 Task: Open a blank google sheet and write heading  Rise Sales. Add 10 people name  'David White, Emily Green, Andrew Baker, Madison Evans, Logan King, Grace Hill, Gabriel Young, Elizabeth Flores, Samuel Reed, Avery Nelson'Item code in between  1005-1056. Product range in between  2500-15000. Add Products   Keen Shoe, Lacoste Shoe, Merrell Shoe, Mizuno  Shoe, Onitsuka Tiger Shoe, Salomon Shoe, Sanuk Shoe, Saucony Shoe, Sperry Shoe, Superga Shoe.Choose quantity  1 to 10  In Total Add  the Amounts. Save page  Rise Sales   book
Action: Mouse moved to (328, 192)
Screenshot: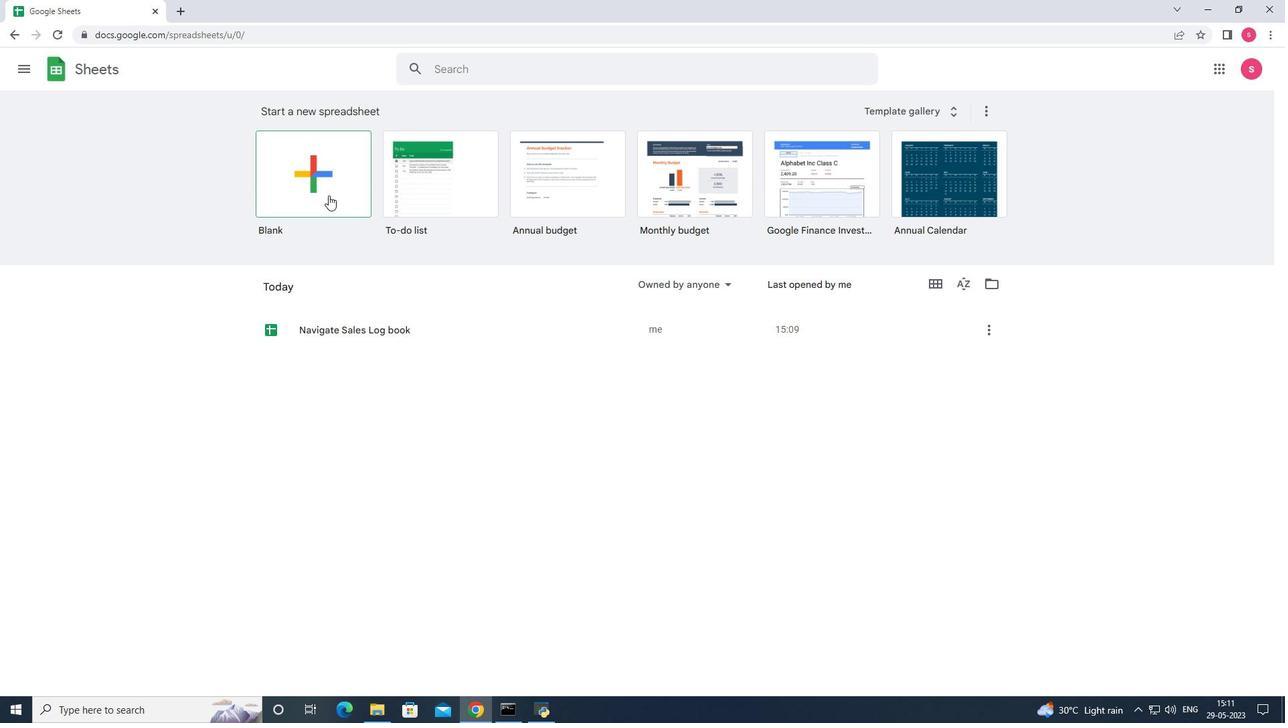 
Action: Mouse pressed left at (328, 192)
Screenshot: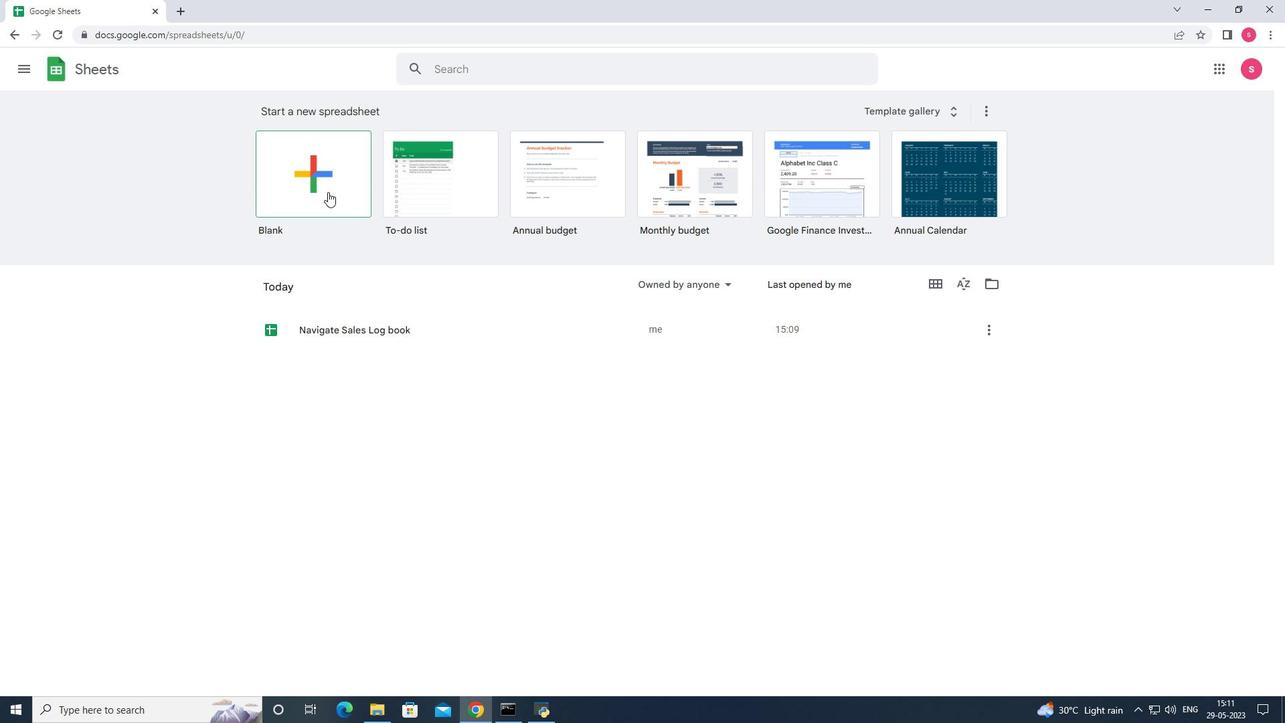 
Action: Mouse moved to (83, 162)
Screenshot: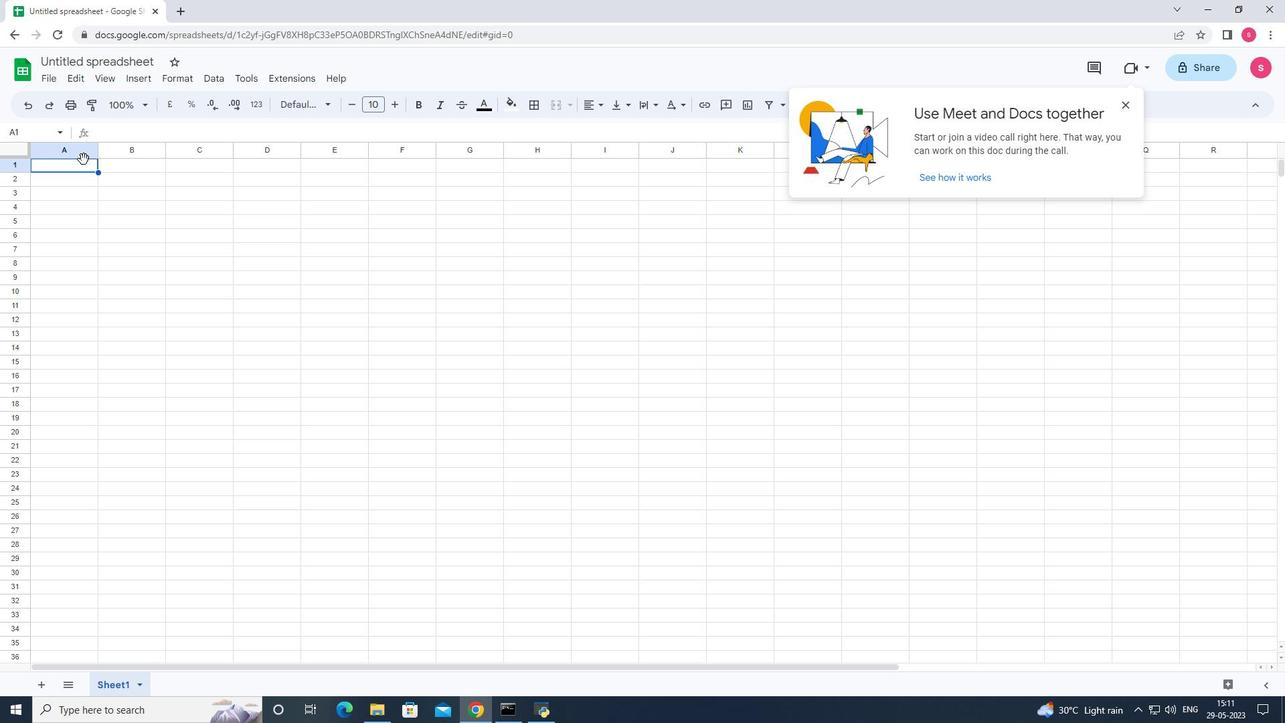 
Action: Mouse pressed left at (83, 162)
Screenshot: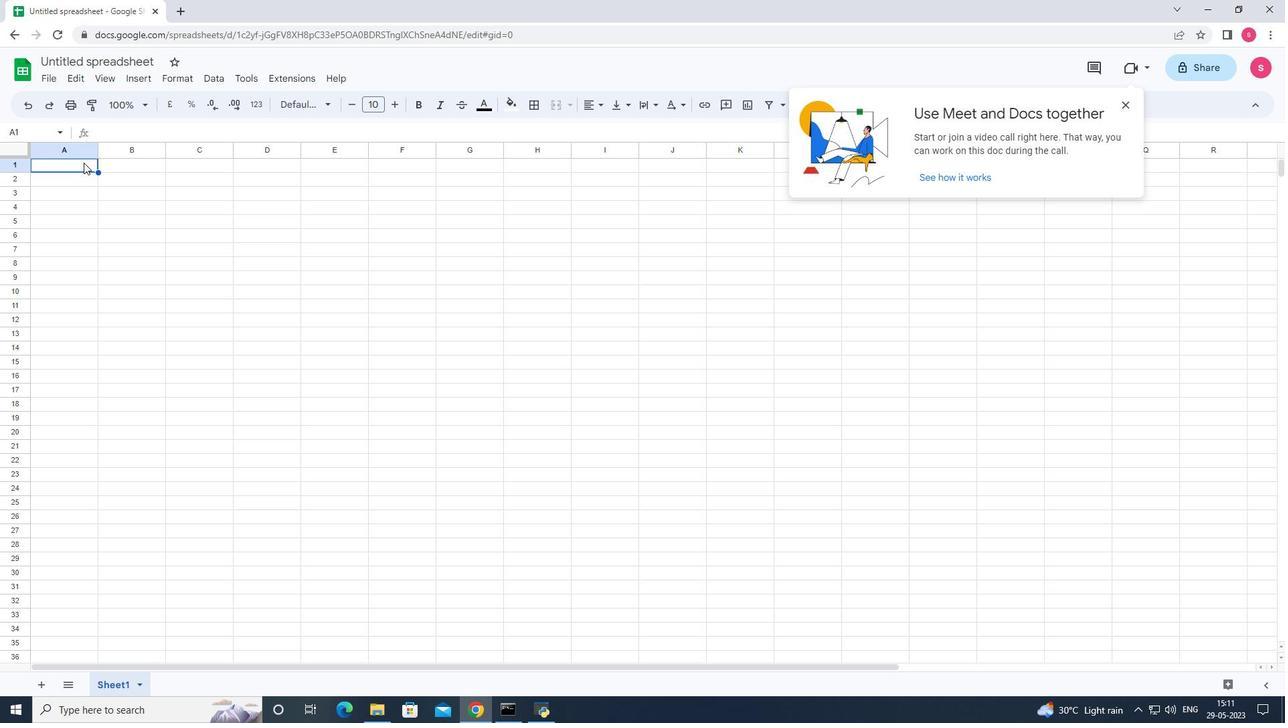 
Action: Key pressed <Key.shift><Key.shift><Key.shift>Rise<Key.space><Key.shift>Sales<Key.enter><Key.shift><Key.shift><Key.shift><Key.shift><Key.shift><Key.shift><Key.shift><Key.shift><Key.shift><Key.shift><Key.shift>Name<Key.enter><Key.shift><Key.shift><Key.shift><Key.shift><Key.shift><Key.shift><Key.shift><Key.shift><Key.shift><Key.shift><Key.shift><Key.shift>David<Key.space><Key.shift>White<Key.enter><Key.shift><Key.shift><Key.shift><Key.shift><Key.shift><Key.shift><Key.shift><Key.shift><Key.shift><Key.shift><Key.shift><Key.shift><Key.shift><Key.shift><Key.shift><Key.shift><Key.shift><Key.shift><Key.shift><Key.shift><Key.shift><Key.shift><Key.shift><Key.shift><Key.shift><Key.shift><Key.shift><Key.shift><Key.shift><Key.shift>Emily<Key.space><Key.shift><Key.shift><Key.shift><Key.shift><Key.shift><Key.shift><Key.shift><Key.shift><Key.shift><Key.shift><Key.shift><Key.shift><Key.shift>Green<Key.enter><Key.shift>Andrew<Key.space><Key.shift>Baker<Key.enter><Key.shift><Key.shift>Madison<Key.space><Key.shift><Key.shift><Key.shift><Key.shift><Key.shift><Key.shift><Key.shift><Key.shift>Evans<Key.enter><Key.shift><Key.shift><Key.shift><Key.shift><Key.shift><Key.shift><Key.shift><Key.shift><Key.shift><Key.shift><Key.shift><Key.shift><Key.shift><Key.shift><Key.shift><Key.shift><Key.shift><Key.shift><Key.shift><Key.shift><Key.shift><Key.shift><Key.shift><Key.shift><Key.shift><Key.shift><Key.shift>Logan<Key.space><Key.shift><Key.shift><Key.shift>King<Key.enter><Key.shift><Key.shift><Key.shift><Key.shift><Key.shift><Key.shift><Key.shift><Key.shift><Key.shift><Key.shift><Key.shift><Key.shift><Key.shift><Key.shift><Key.shift><Key.shift><Key.shift><Key.shift><Key.shift><Key.shift><Key.shift><Key.shift><Key.shift><Key.shift><Key.shift><Key.shift><Key.shift><Key.shift><Key.shift><Key.shift><Key.shift><Key.shift><Key.shift><Key.shift><Key.shift><Key.shift><Key.shift><Key.shift>Grace<Key.space><Key.shift><Key.shift><Key.shift><Key.shift><Key.shift><Key.shift><Key.shift><Key.shift>Hill<Key.enter><Key.shift><Key.shift><Key.shift><Key.shift><Key.shift><Key.shift><Key.shift><Key.shift><Key.shift><Key.shift><Key.shift><Key.shift><Key.shift><Key.shift><Key.shift><Key.shift><Key.shift><Key.shift><Key.shift><Key.shift><Key.shift><Key.shift><Key.shift><Key.shift><Key.shift><Key.shift><Key.shift><Key.shift><Key.shift><Key.shift><Key.shift><Key.shift><Key.shift><Key.shift><Key.shift><Key.shift><Key.shift><Key.shift><Key.shift><Key.shift><Key.shift><Key.shift><Key.shift><Key.shift><Key.shift><Key.shift><Key.shift><Key.shift><Key.shift><Key.shift><Key.shift><Key.shift><Key.shift><Key.shift><Key.shift><Key.shift><Key.shift><Key.shift><Key.shift><Key.shift><Key.shift><Key.shift><Key.shift><Key.shift><Key.shift><Key.shift><Key.shift><Key.shift><Key.shift><Key.shift><Key.shift><Key.shift><Key.shift><Key.shift><Key.shift><Key.shift><Key.shift><Key.shift><Key.shift><Key.shift><Key.shift><Key.shift><Key.shift><Key.shift><Key.shift><Key.shift><Key.shift><Key.shift><Key.shift><Key.shift><Key.shift><Key.shift><Key.shift><Key.shift><Key.shift><Key.shift><Key.shift><Key.shift><Key.shift><Key.shift><Key.shift><Key.shift><Key.shift><Key.shift><Key.shift><Key.shift><Key.shift><Key.shift><Key.shift><Key.shift><Key.shift><Key.shift><Key.shift><Key.shift><Key.shift><Key.shift><Key.shift><Key.shift><Key.shift><Key.shift><Key.shift><Key.shift><Key.shift><Key.shift><Key.shift><Key.shift><Key.shift><Key.shift><Key.shift><Key.shift><Key.shift><Key.shift><Key.shift><Key.shift><Key.shift><Key.shift><Key.shift><Key.shift><Key.shift><Key.shift><Key.shift><Key.shift><Key.shift><Key.shift>Gabriel<Key.space><Key.shift>Young<Key.enter><Key.shift><Key.shift><Key.shift><Key.shift><Key.shift><Key.shift><Key.shift><Key.shift><Key.shift><Key.shift><Key.shift><Key.shift><Key.shift><Key.shift><Key.shift><Key.shift><Key.shift>Elizabeth<Key.space><Key.shift><Key.shift>Flores<Key.enter><Key.shift><Key.shift>Samuel<Key.space><Key.shift><Key.shift><Key.shift><Key.shift><Key.shift><Key.shift><Key.shift>reed<Key.enter><Key.shift><Key.shift><Key.shift><Key.shift><Key.shift><Key.shift><Key.shift><Key.shift><Key.shift><Key.shift><Key.shift><Key.shift><Key.shift><Key.shift><Key.shift><Key.shift><Key.shift><Key.shift><Key.shift><Key.shift><Key.shift><Key.shift><Key.shift><Key.shift><Key.shift><Key.shift><Key.shift><Key.shift><Key.shift><Key.shift><Key.shift><Key.shift>Avery<Key.space><Key.shift><Key.shift><Key.shift>Nelson<Key.enter>
Screenshot: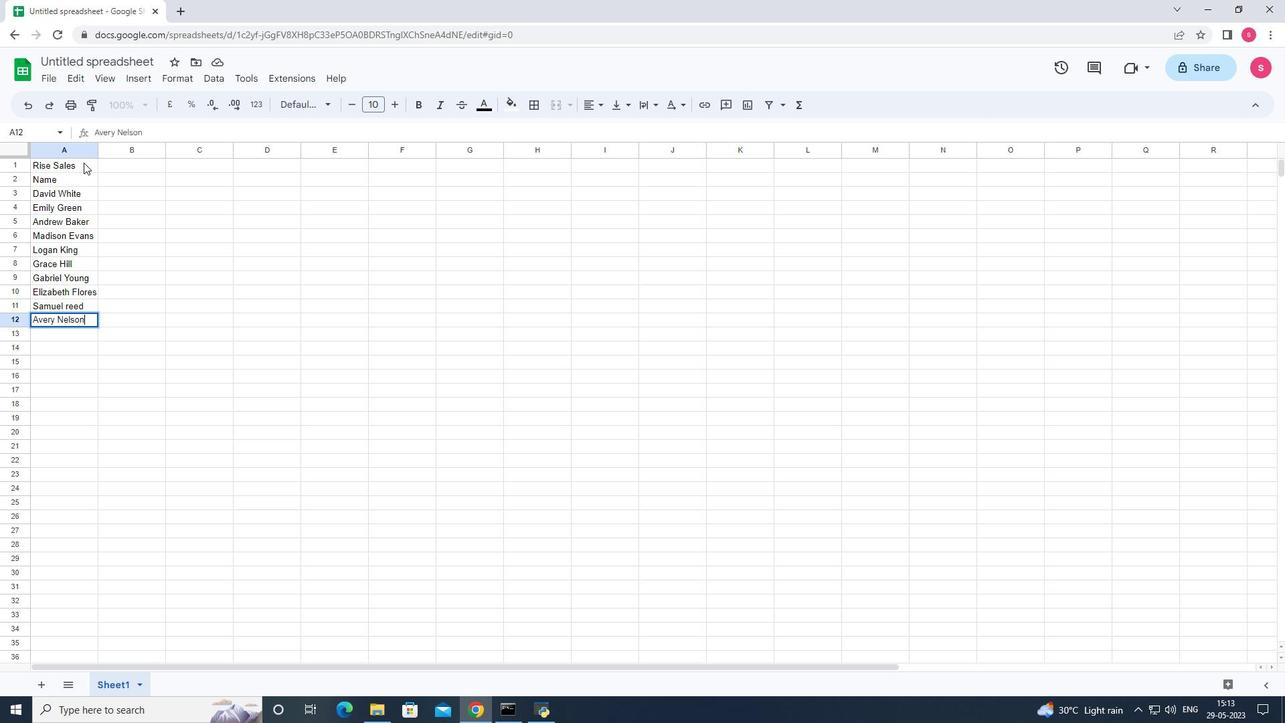 
Action: Mouse moved to (87, 159)
Screenshot: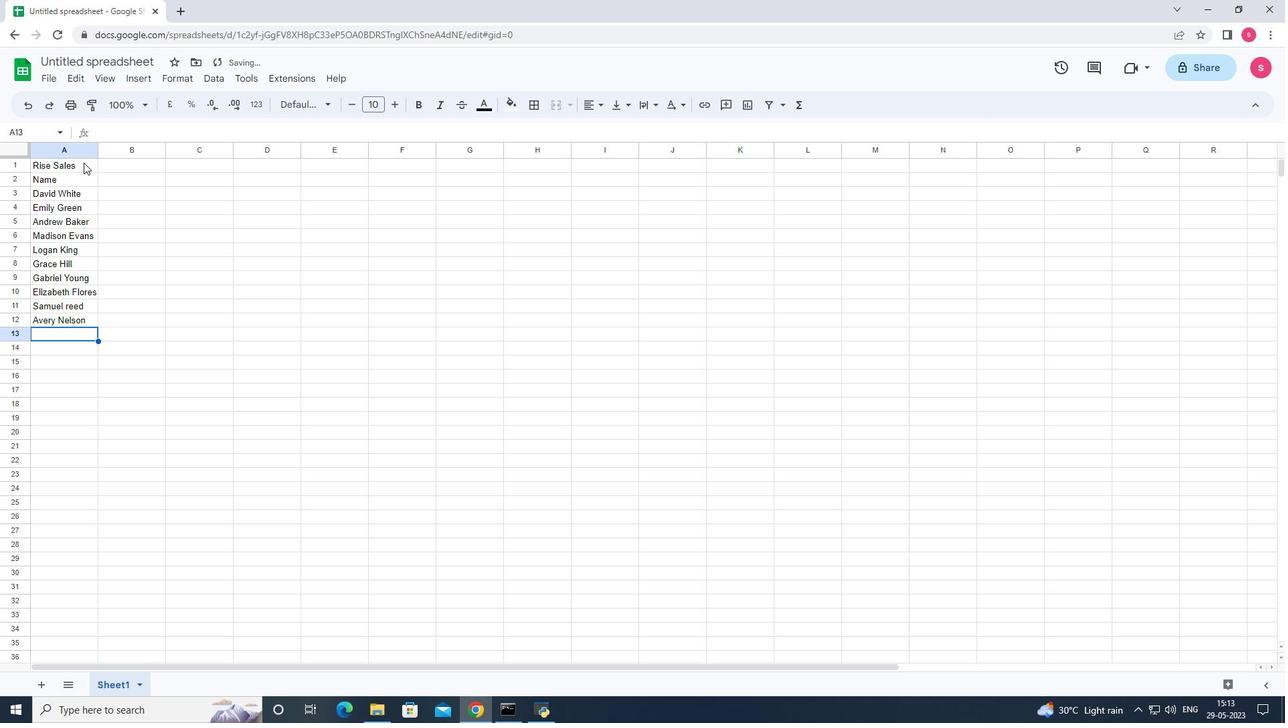 
Action: Mouse scrolled (87, 160) with delta (0, 0)
Screenshot: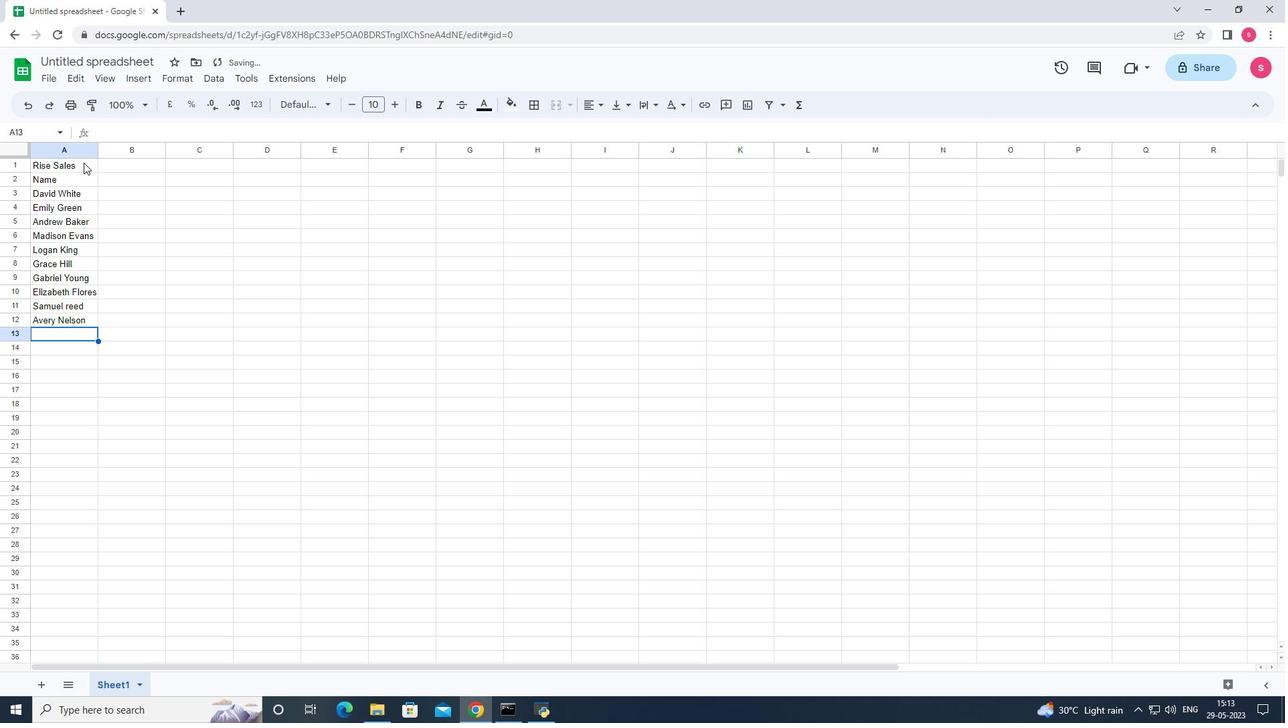 
Action: Mouse moved to (125, 178)
Screenshot: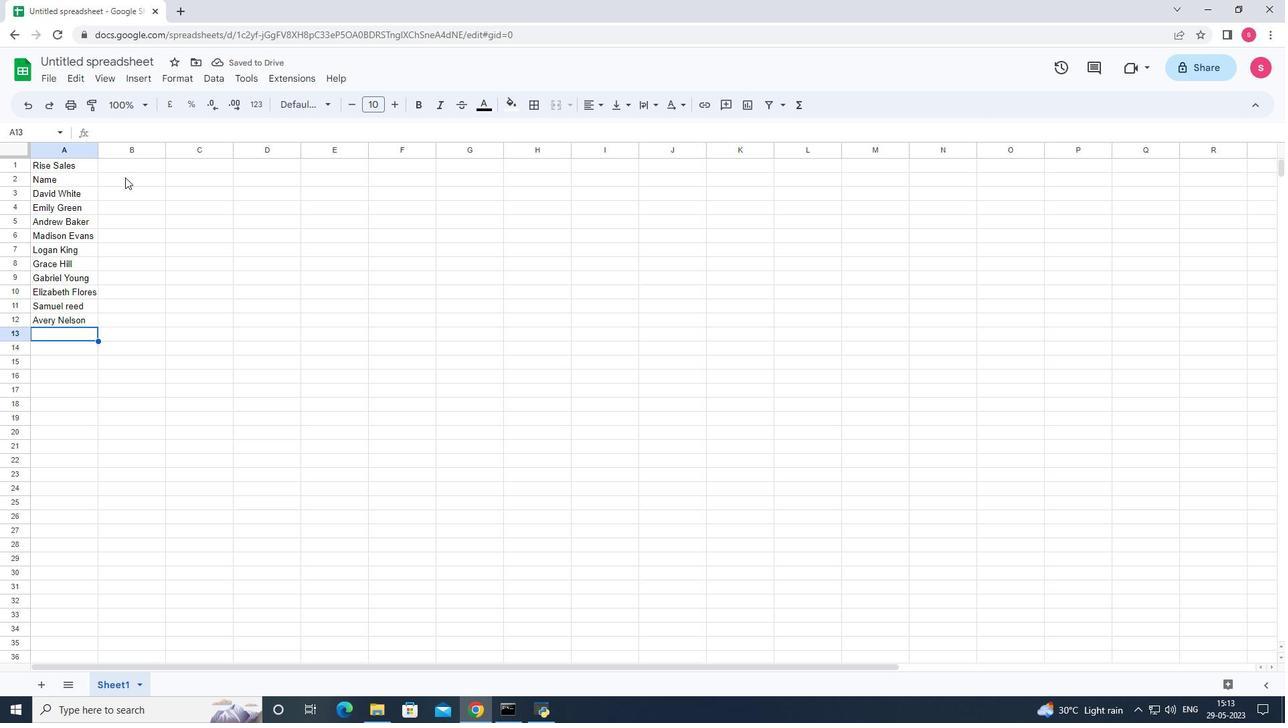 
Action: Mouse pressed left at (125, 178)
Screenshot: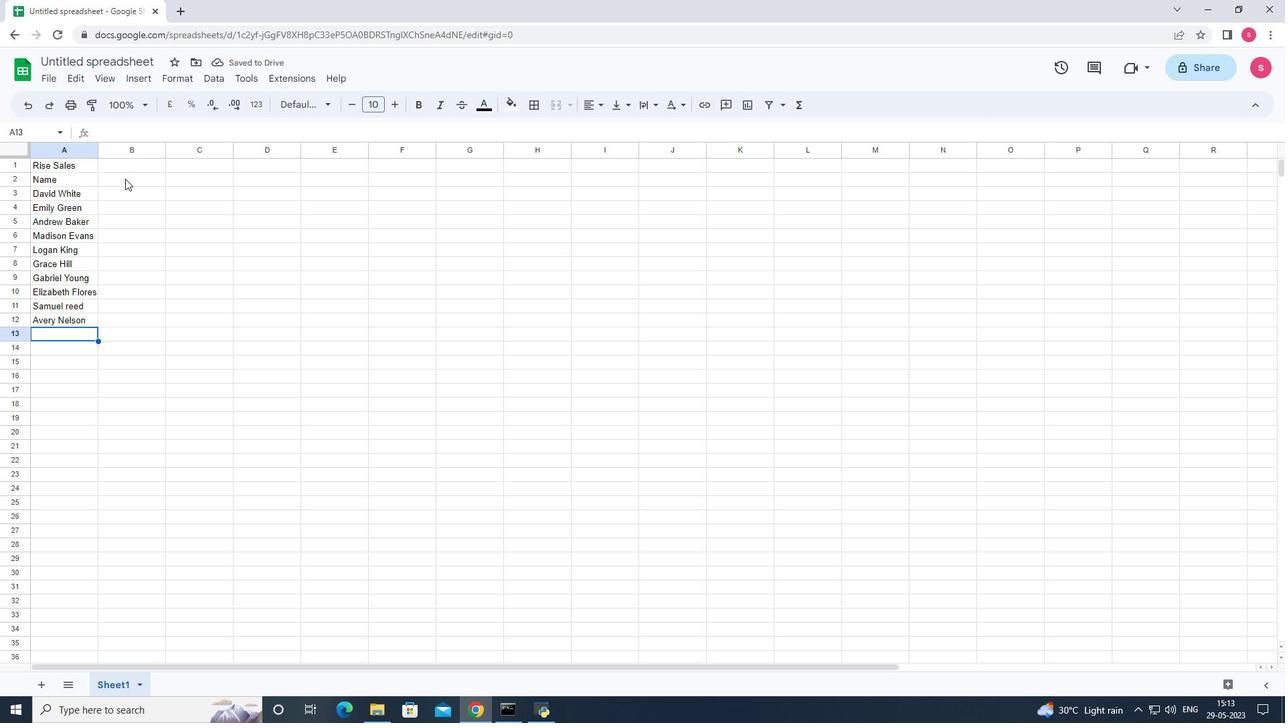 
Action: Key pressed <Key.shift><Key.shift><Key.shift>Item<Key.space><Key.shift>Code<Key.down>1005<Key.down>1056<Key.down>1023<Key.down>1032<Key.down>1045<Key.down>1050<Key.down>1026<Key.down>1034<Key.down>1016<Key.down>1029<Key.down>
Screenshot: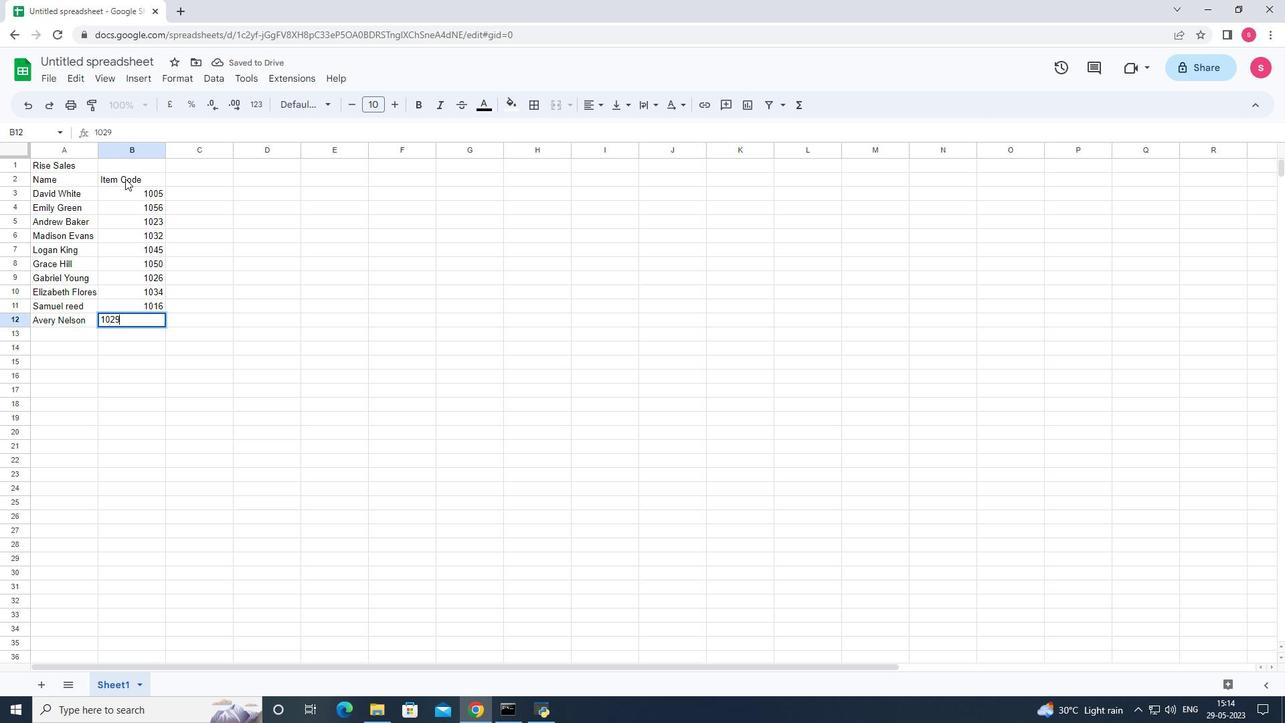 
Action: Mouse moved to (203, 211)
Screenshot: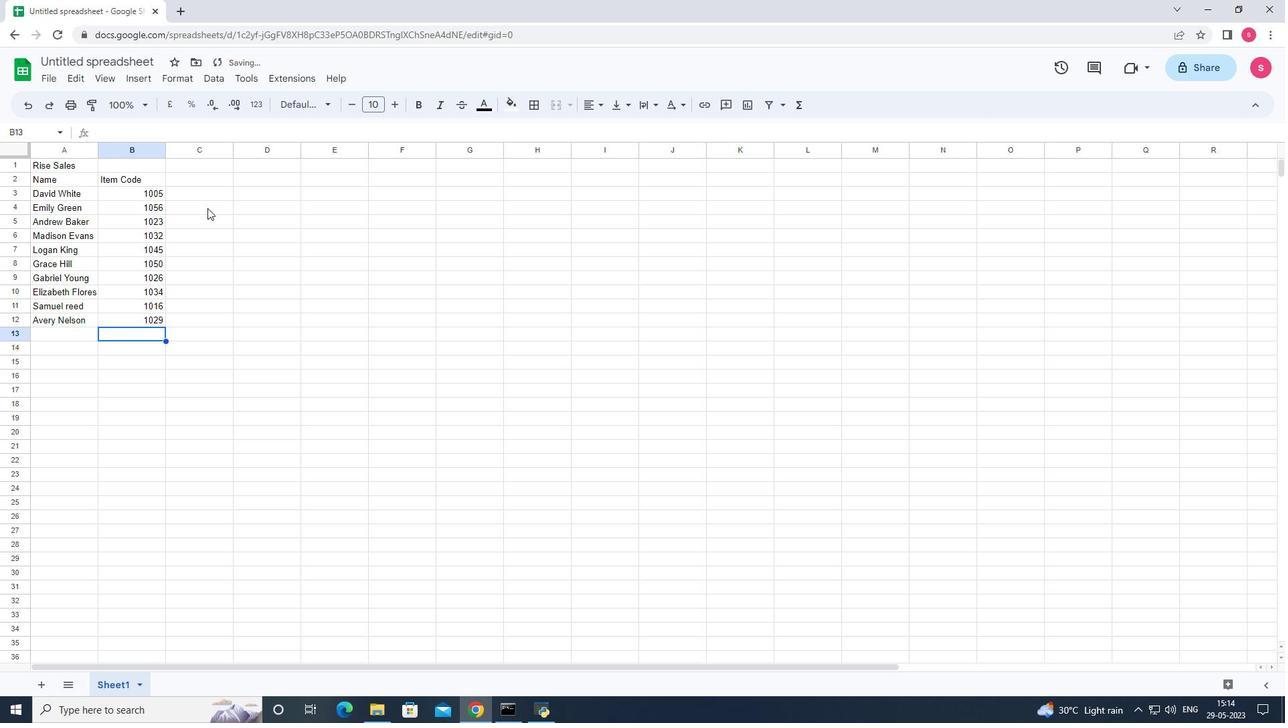 
Action: Key pressed <Key.right><Key.up><Key.up><Key.up><Key.up><Key.up><Key.up><Key.up><Key.up><Key.up><Key.up><Key.up><Key.shift>Product<Key.space><Key.shift>Range<Key.down>2500<Key.down>2565<Key.down>2598<Key.down>2657<Key.down>2689<Key.down>2654<Key.down><Key.left>3214<Key.down><Key.up>1012<Key.right>5689<Key.down>4000<Key.down>5000<Key.down>6000
Screenshot: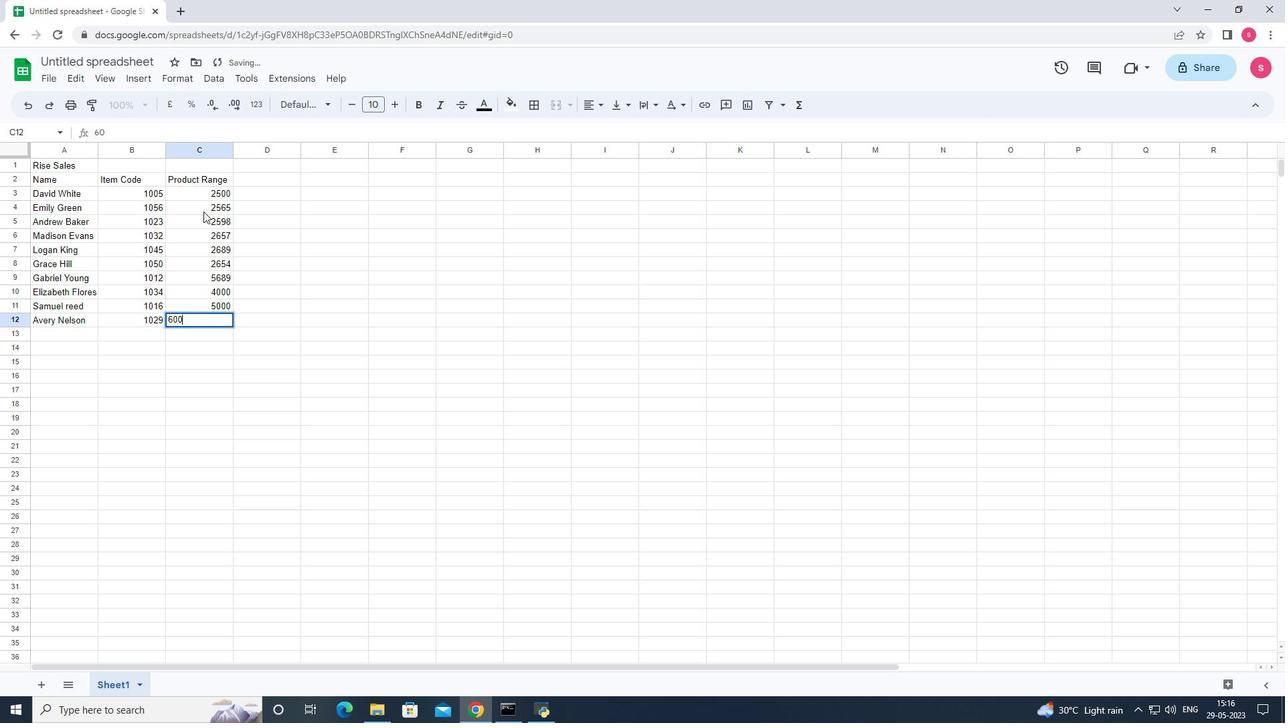 
Action: Mouse moved to (247, 178)
Screenshot: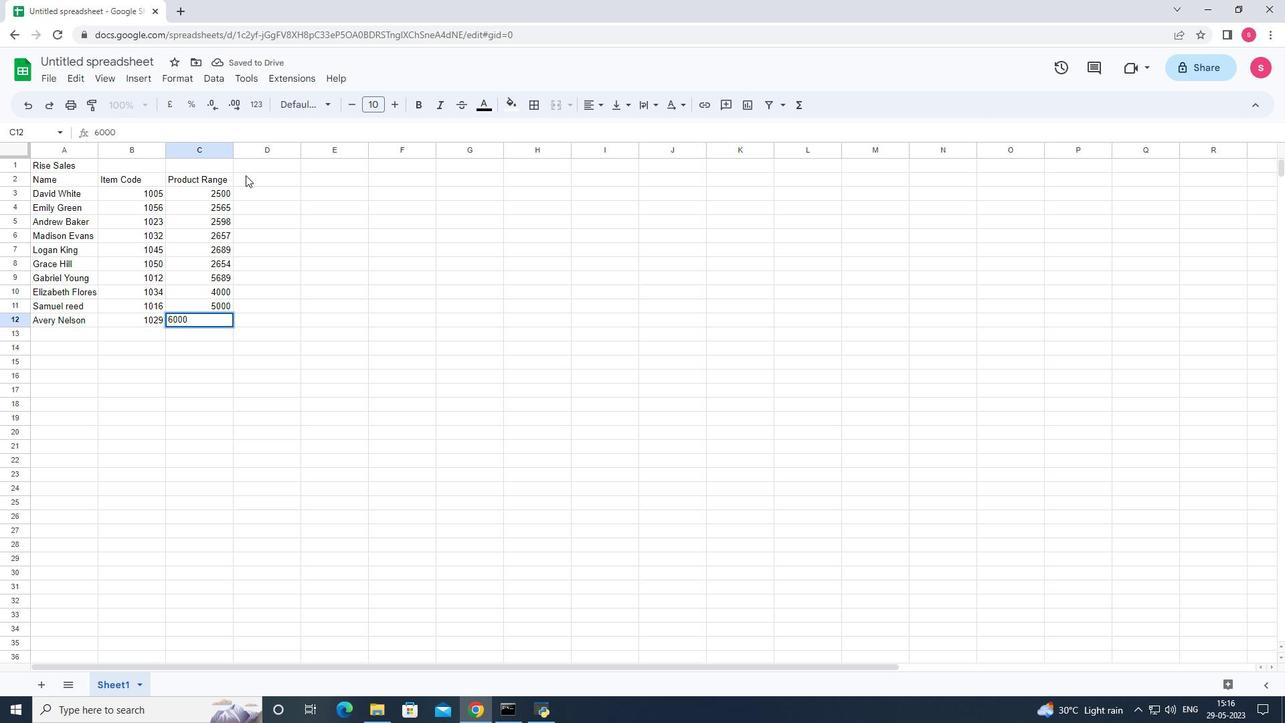 
Action: Mouse pressed left at (247, 178)
Screenshot: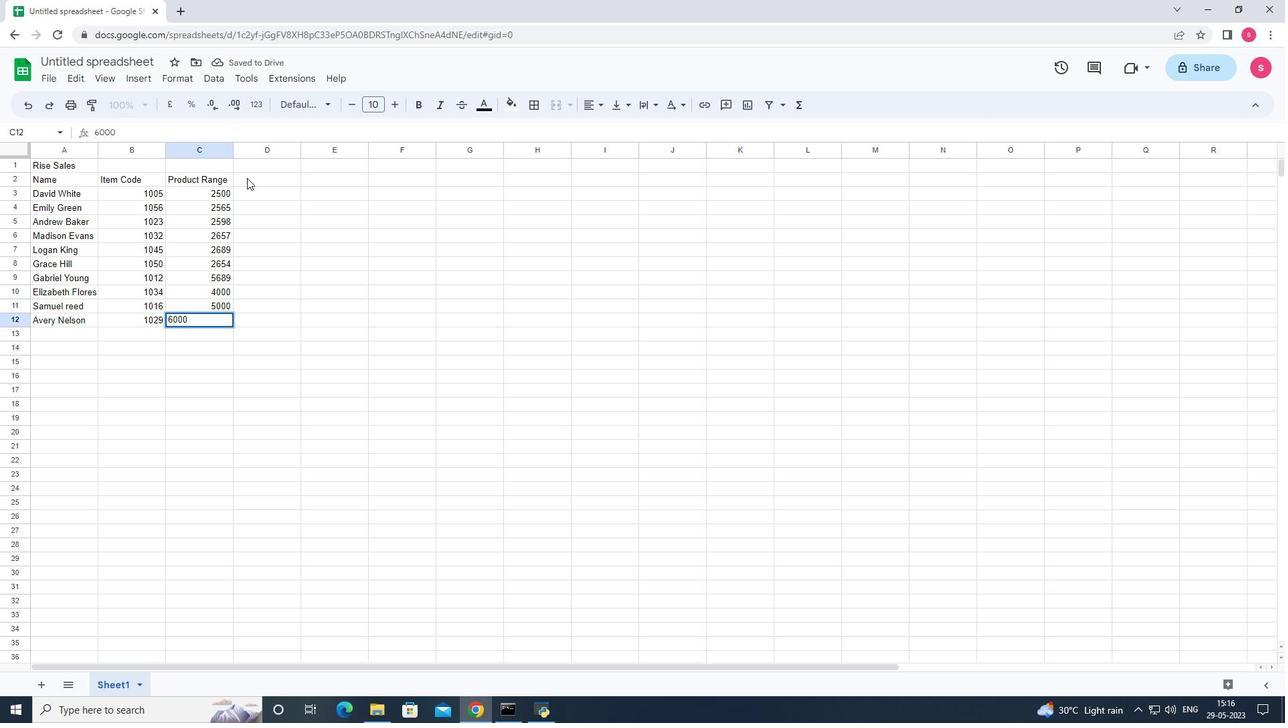 
Action: Key pressed <Key.shift>Products<Key.down><Key.shift><Key.shift><Key.shift><Key.shift><Key.shift><Key.shift><Key.shift><Key.shift><Key.shift><Key.shift><Key.shift><Key.shift><Key.shift><Key.shift><Key.shift><Key.shift><Key.shift><Key.shift><Key.shift>Keen<Key.space><Key.shift>Shoe<Key.down><Key.shift><Key.shift><Key.shift><Key.shift>Lacoste<Key.space><Key.shift>Shoe<Key.down><Key.shift>Amrrell<Key.space><Key.shift>Shoe<Key.down><Key.shift><Key.shift><Key.shift><Key.shift><Key.shift><Key.shift><Key.shift>Mizuno<Key.space><Key.shift>Shoe<Key.down><Key.shift><Key.shift><Key.shift><Key.shift><Key.shift><Key.shift><Key.shift><Key.shift><Key.shift><Key.shift><Key.shift><Key.shift><Key.shift><Key.shift><Key.shift><Key.shift><Key.shift><Key.shift><Key.shift><Key.shift><Key.shift><Key.shift><Key.shift><Key.shift><Key.shift><Key.shift><Key.shift><Key.shift><Key.shift><Key.shift><Key.shift><Key.shift><Key.shift><Key.shift><Key.shift><Key.shift><Key.shift><Key.shift><Key.shift><Key.shift><Key.shift><Key.shift><Key.shift><Key.shift><Key.shift><Key.shift><Key.shift><Key.shift><Key.shift><Key.shift><Key.shift><Key.shift><Key.shift><Key.shift><Key.shift><Key.shift><Key.shift><Key.shift><Key.shift><Key.shift><Key.shift><Key.shift><Key.shift><Key.shift><Key.shift><Key.shift><Key.shift><Key.shift><Key.shift><Key.shift><Key.shift><Key.shift><Key.shift><Key.shift><Key.shift><Key.shift><Key.shift><Key.shift><Key.shift><Key.shift><Key.shift><Key.shift><Key.shift><Key.shift><Key.shift><Key.shift><Key.shift><Key.shift><Key.shift><Key.shift><Key.shift><Key.shift><Key.shift><Key.shift><Key.shift><Key.shift><Key.shift><Key.shift><Key.shift><Key.shift><Key.shift><Key.shift><Key.shift><Key.shift><Key.shift><Key.shift><Key.shift><Key.shift><Key.shift><Key.shift><Key.shift><Key.shift><Key.shift><Key.shift><Key.shift><Key.shift><Key.shift><Key.shift><Key.shift><Key.shift><Key.shift><Key.shift><Key.shift><Key.shift><Key.shift><Key.shift><Key.shift><Key.shift><Key.shift><Key.shift><Key.shift><Key.shift><Key.shift><Key.shift><Key.shift><Key.shift><Key.shift><Key.shift><Key.shift><Key.shift><Key.shift><Key.shift><Key.shift><Key.shift><Key.shift><Key.shift><Key.shift><Key.shift><Key.shift><Key.shift><Key.shift><Key.shift><Key.shift><Key.shift><Key.shift><Key.shift>Onitsuka<Key.space><Key.shift><Key.shift><Key.shift><Key.shift><Key.shift><Key.shift>Tiger<Key.space><Key.shift>Shoe<Key.down><Key.shift>Salomon<Key.space><Key.shift><Key.shift><Key.shift><Key.shift><Key.shift><Key.shift><Key.shift><Key.shift><Key.shift><Key.shift><Key.shift><Key.shift><Key.shift><Key.shift><Key.shift><Key.shift><Key.shift><Key.shift>Shoe<Key.down><Key.shift>Sanuk<Key.shift>S<Key.backspace><Key.space><Key.shift>Shoe<Key.down><Key.shift>Saucony<Key.space><Key.shift>Shoe<Key.down><Key.shift><Key.shift>Sperry<Key.space><Key.shift>Shoe<Key.down><Key.shift>Superga<Key.space><Key.shift>Shoe<Key.right>
Screenshot: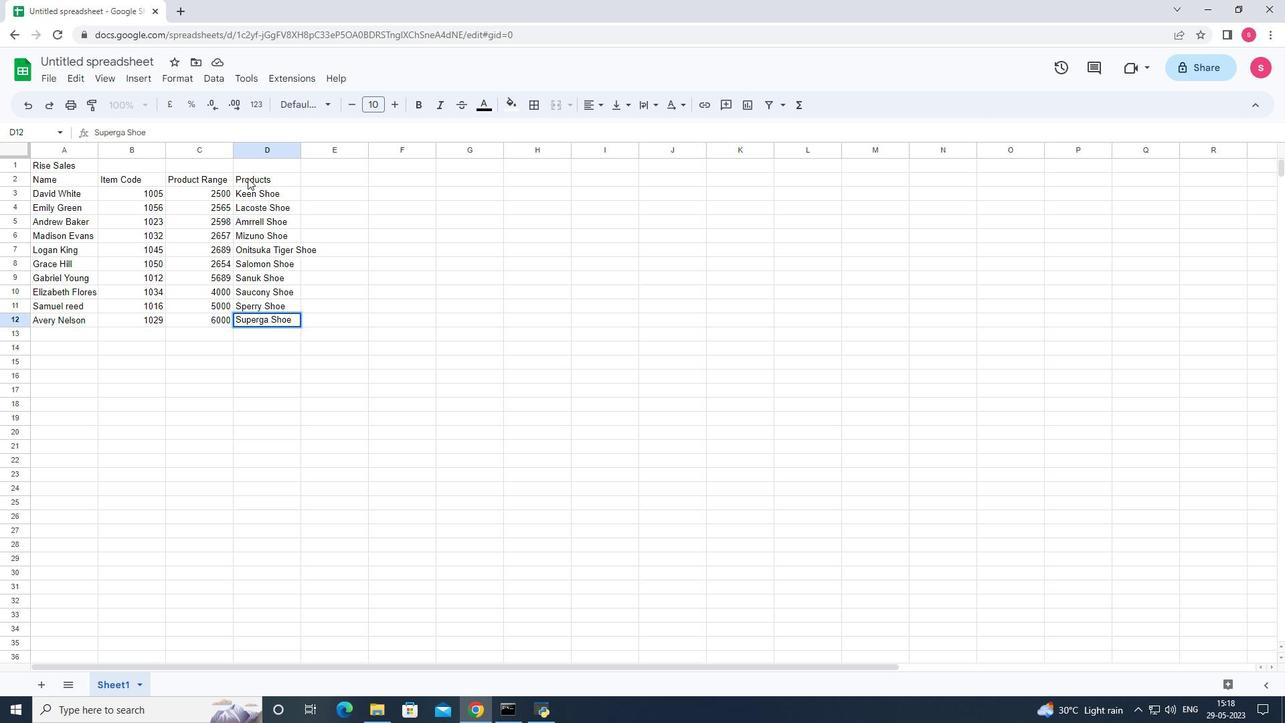 
Action: Mouse moved to (300, 152)
Screenshot: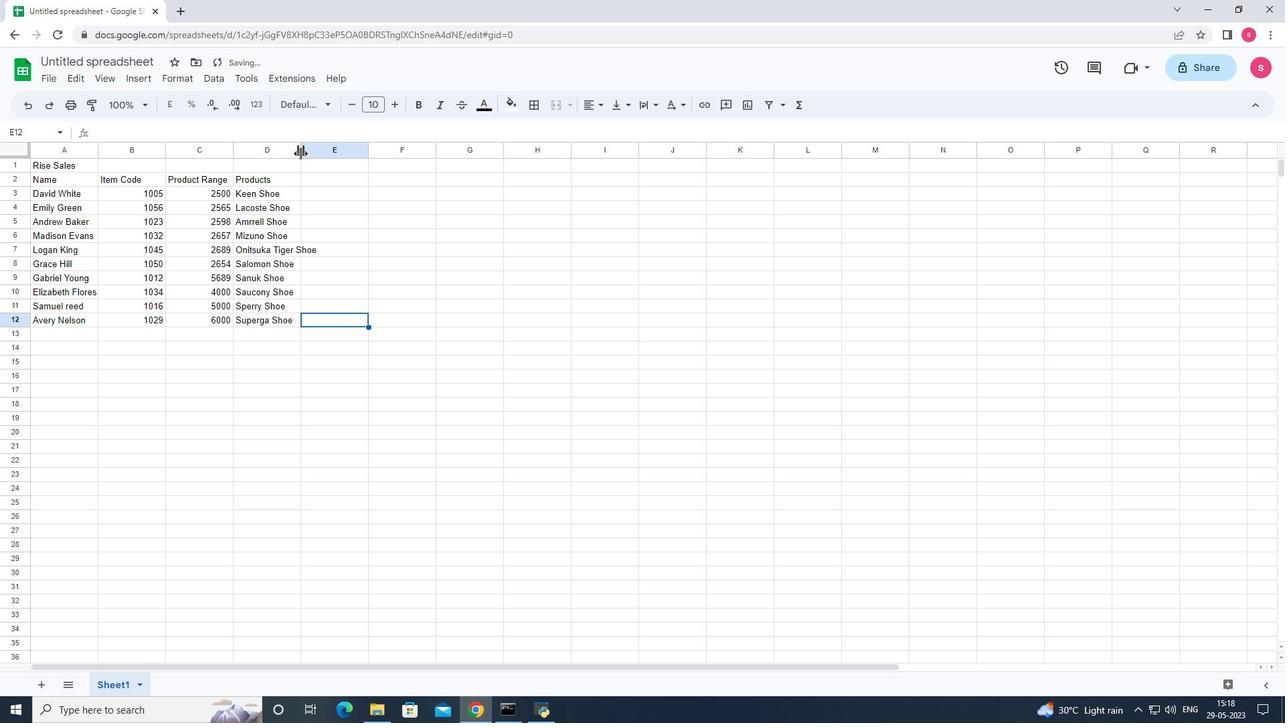 
Action: Mouse pressed left at (300, 152)
Screenshot: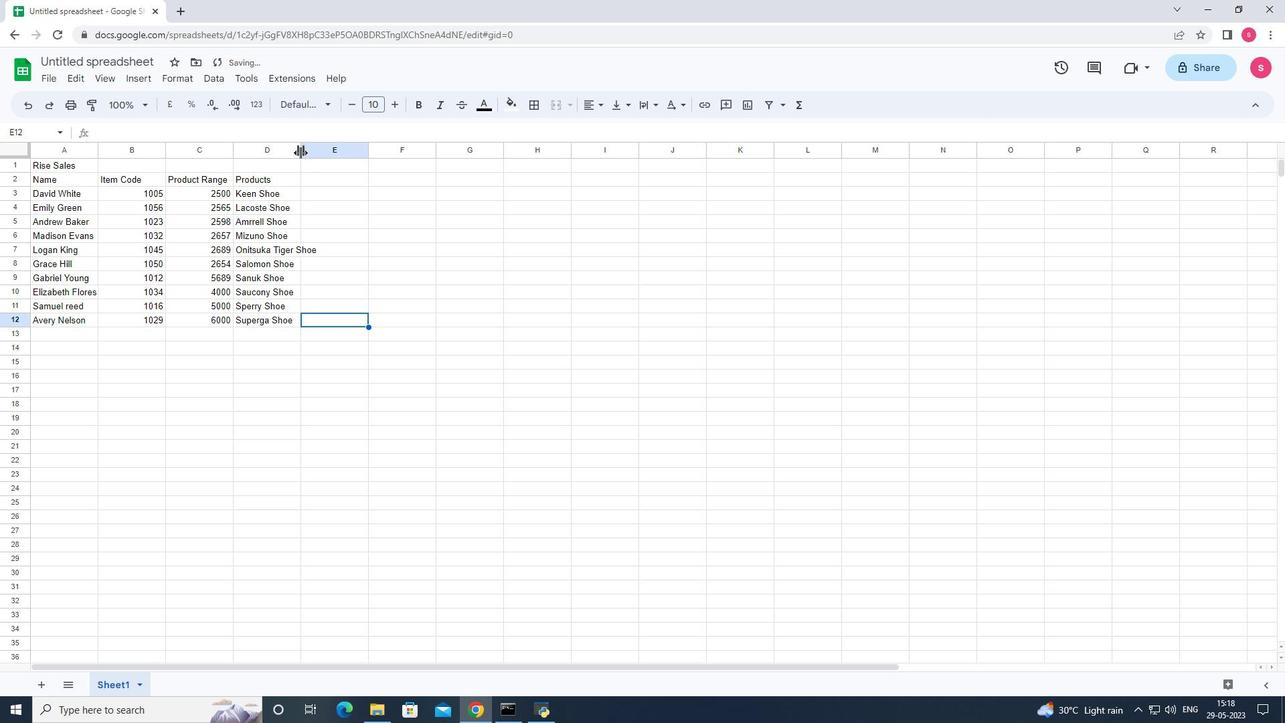 
Action: Mouse pressed left at (300, 152)
Screenshot: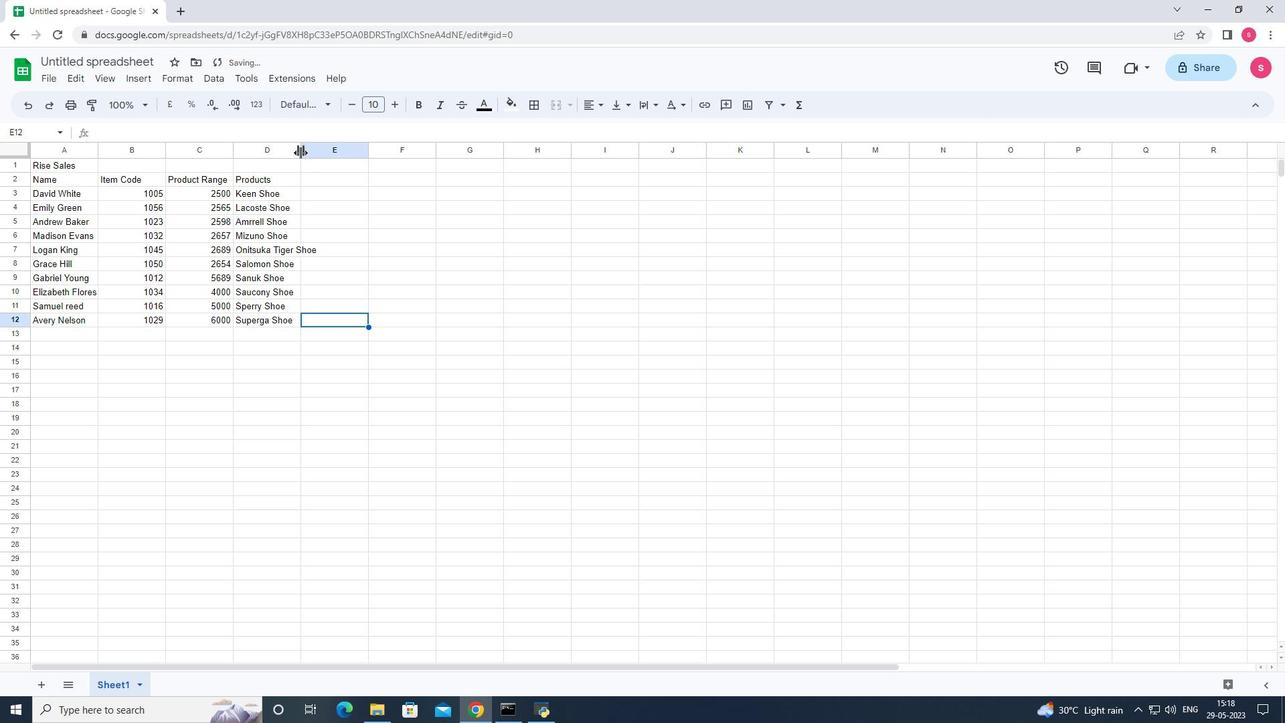 
Action: Mouse moved to (336, 180)
Screenshot: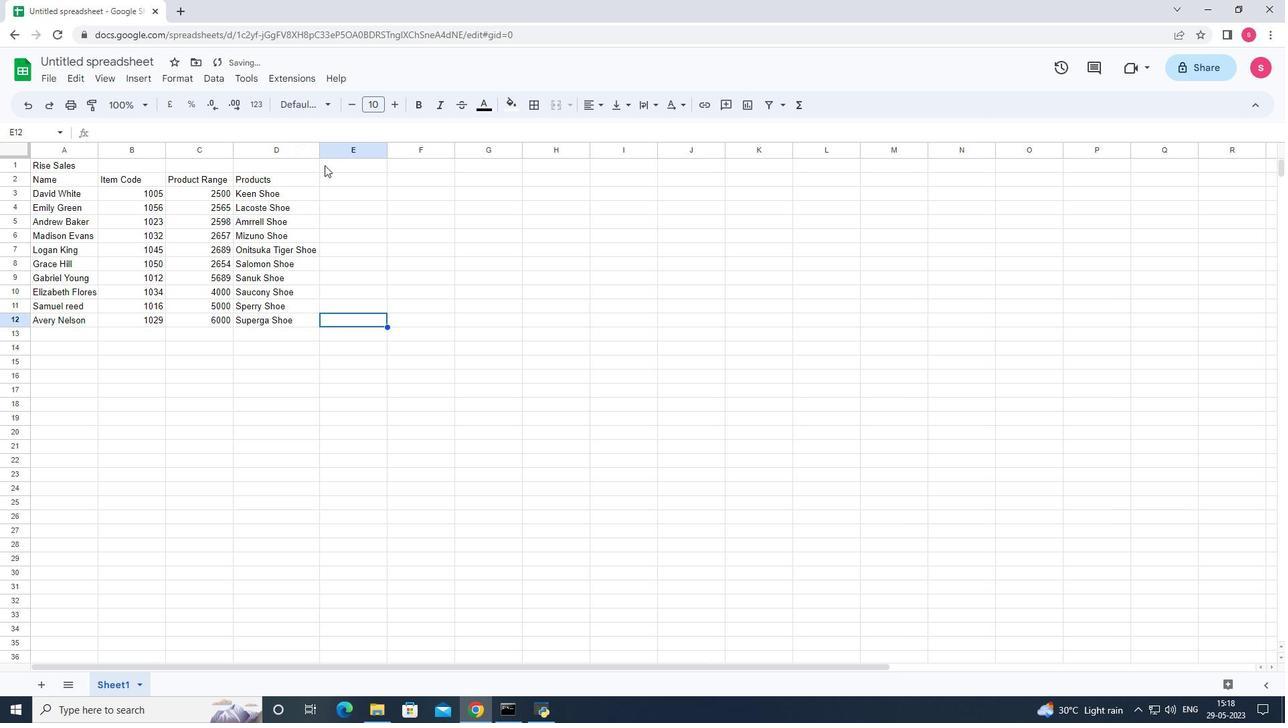 
Action: Mouse pressed left at (336, 180)
Screenshot: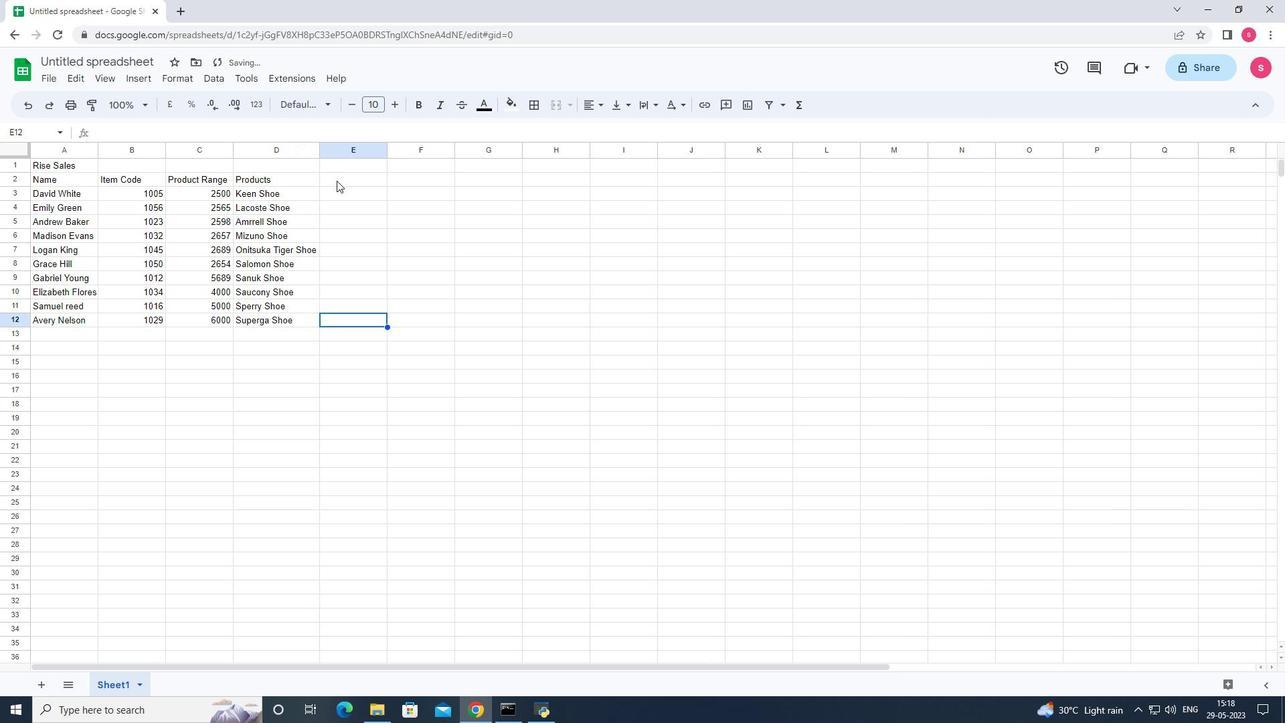 
Action: Key pressed <Key.shift>Quantity<Key.tab><Key.down><Key.left>1<Key.down>2<Key.down>3<Key.down>4<Key.down><Key.down>5<Key.up>6<Key.down><Key.down>7<Key.down>8<Key.down>9<Key.down>7<Key.backspace>10<Key.enter>
Screenshot: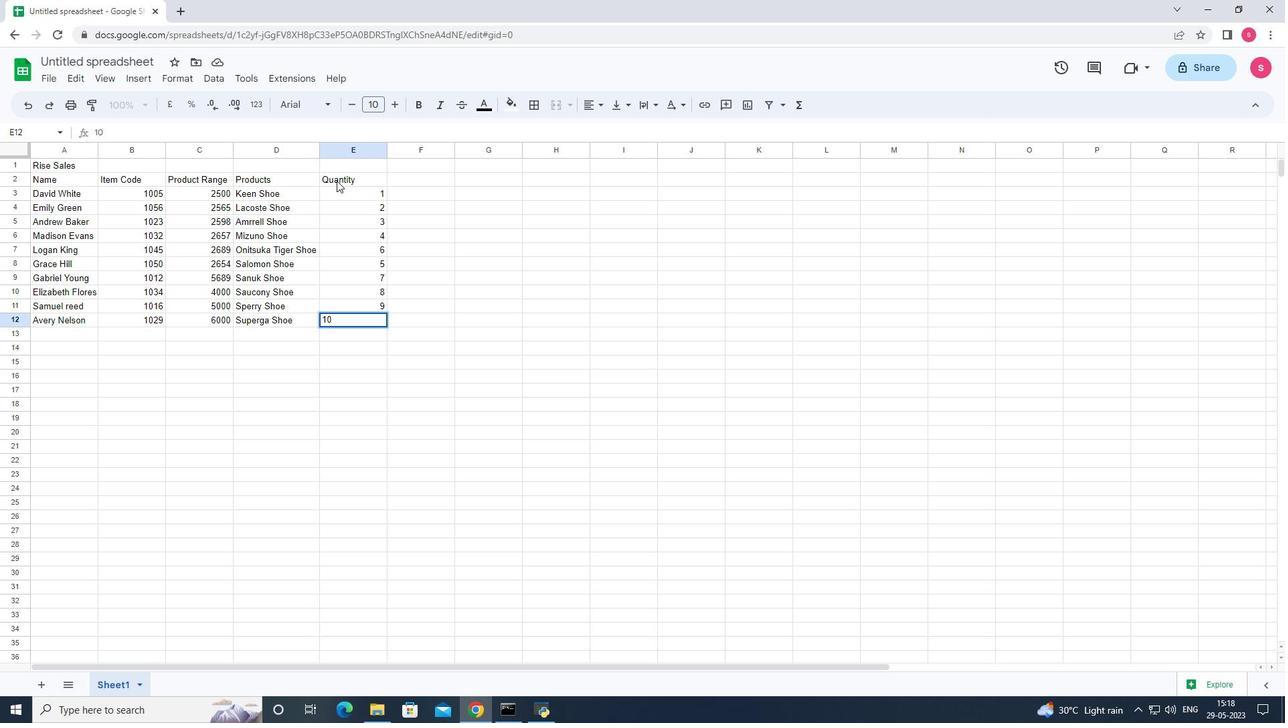
Action: Mouse moved to (404, 178)
Screenshot: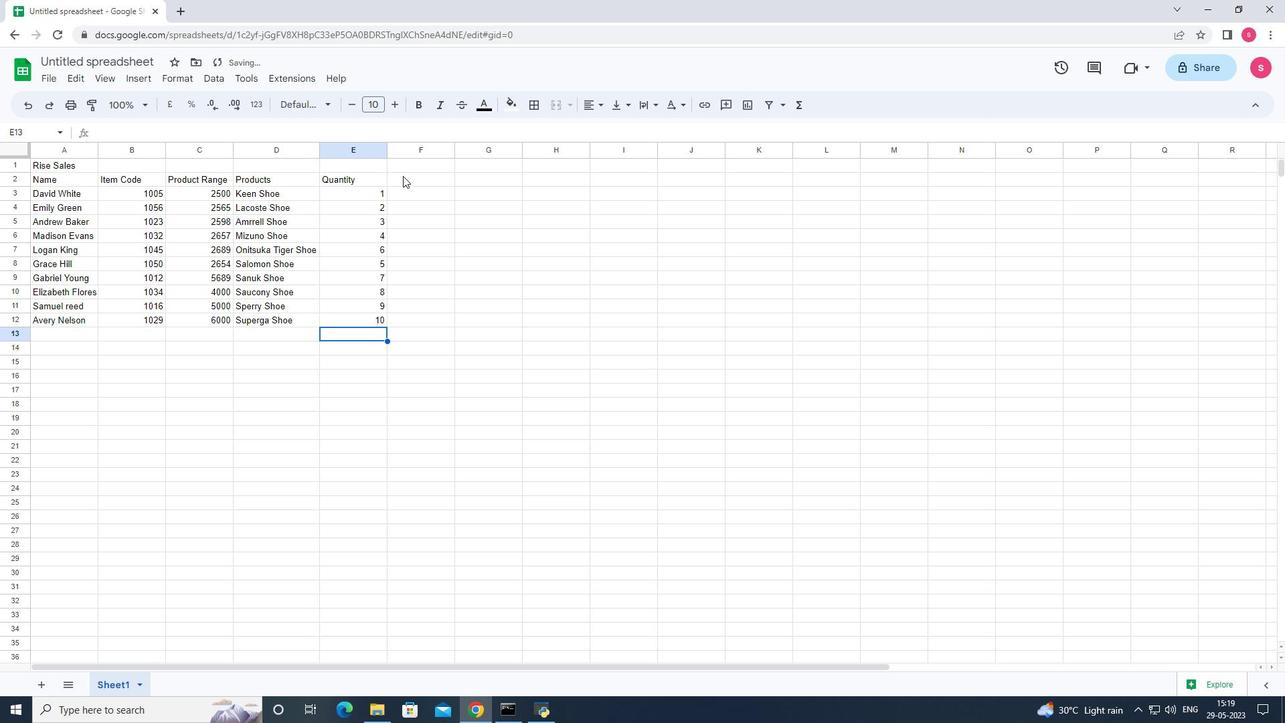
Action: Mouse pressed left at (404, 178)
Screenshot: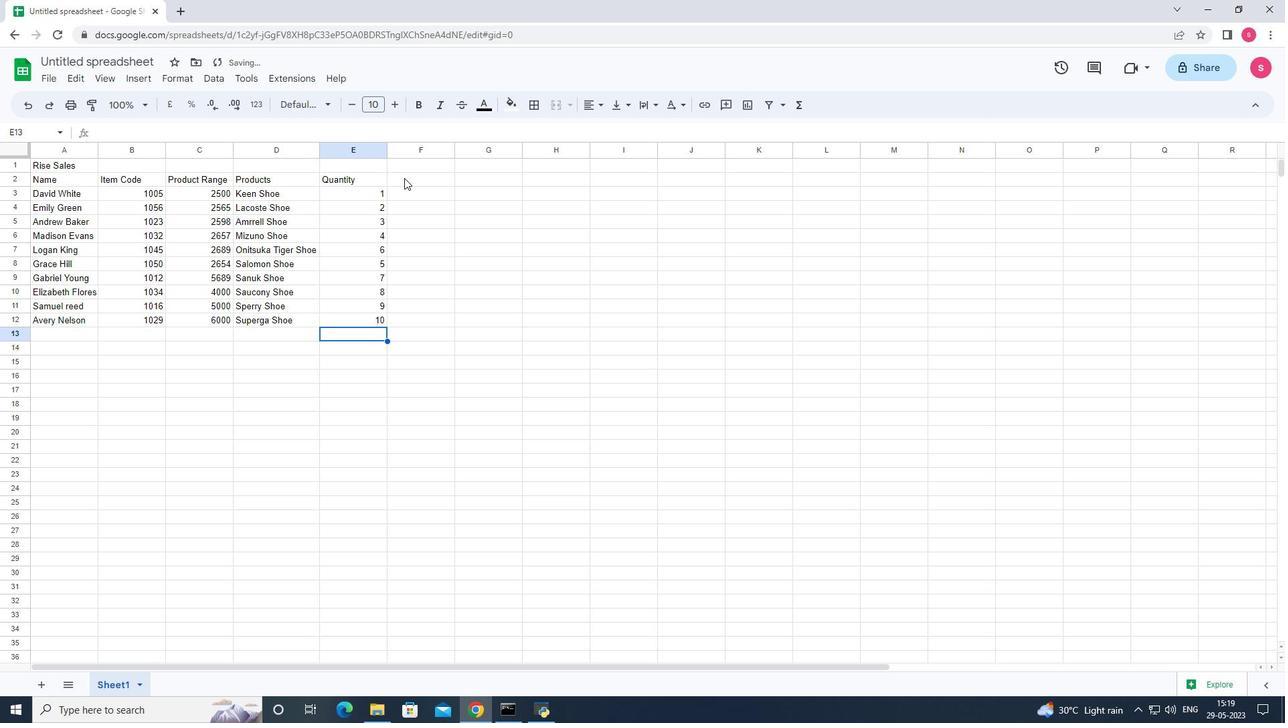 
Action: Key pressed <Key.shift><Key.shift><Key.shift><Key.shift>Total<Key.down>
Screenshot: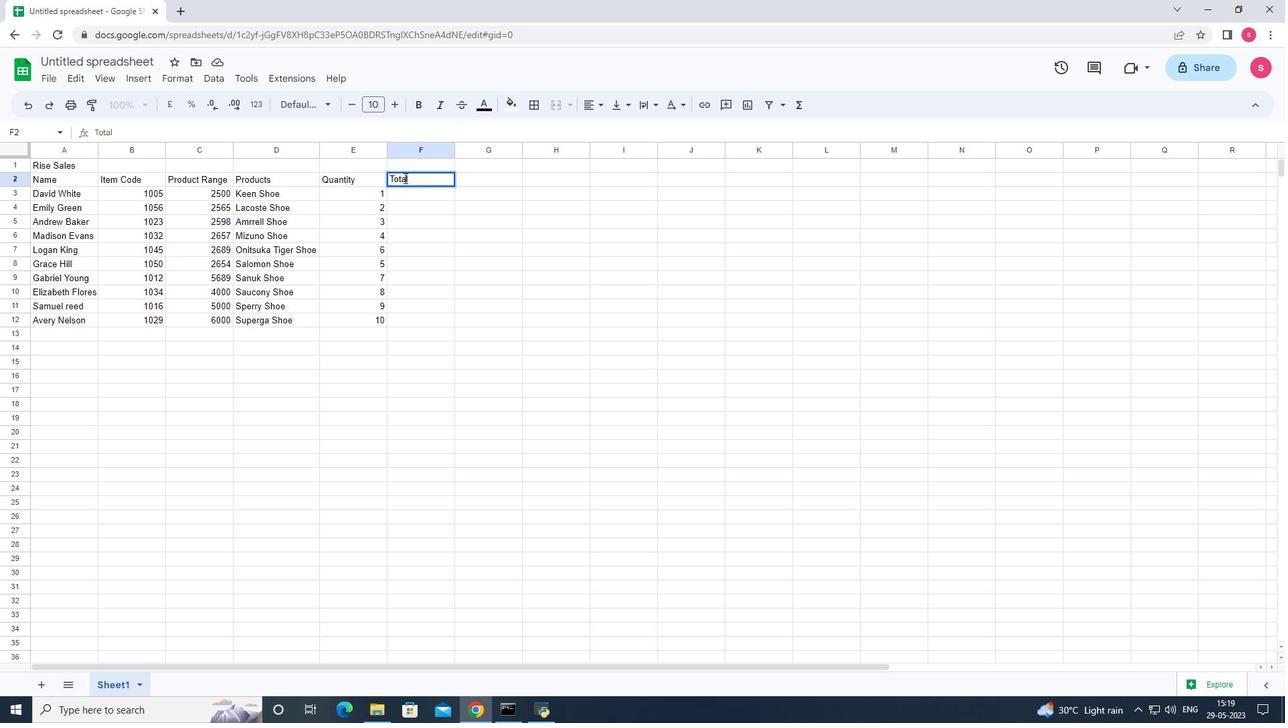 
Action: Mouse moved to (411, 191)
Screenshot: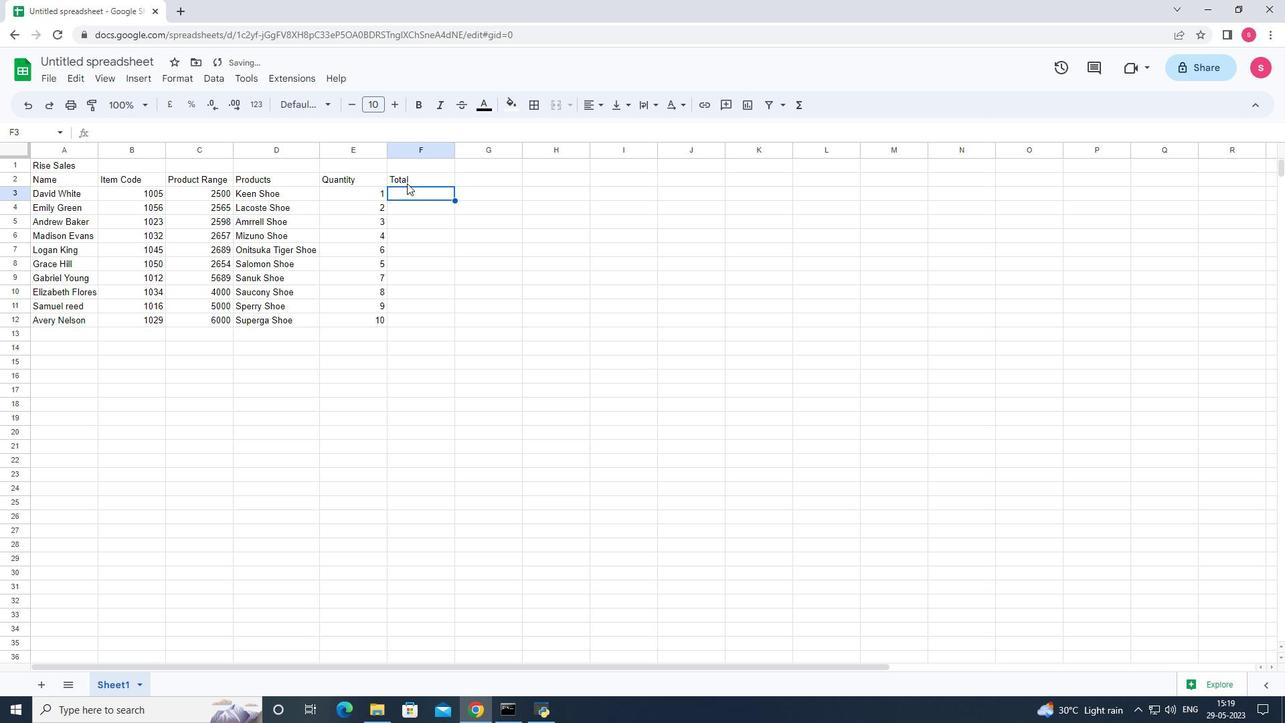 
Action: Key pressed =sum<Key.shift>(
Screenshot: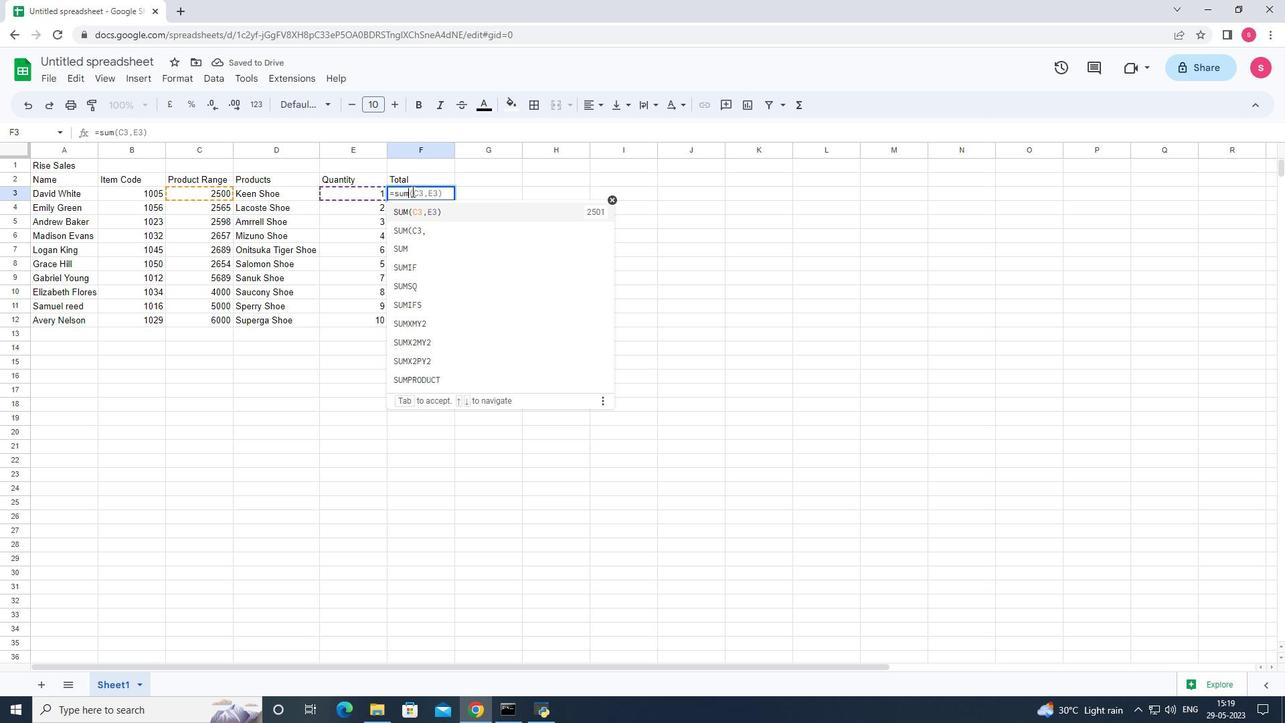 
Action: Mouse moved to (185, 191)
Screenshot: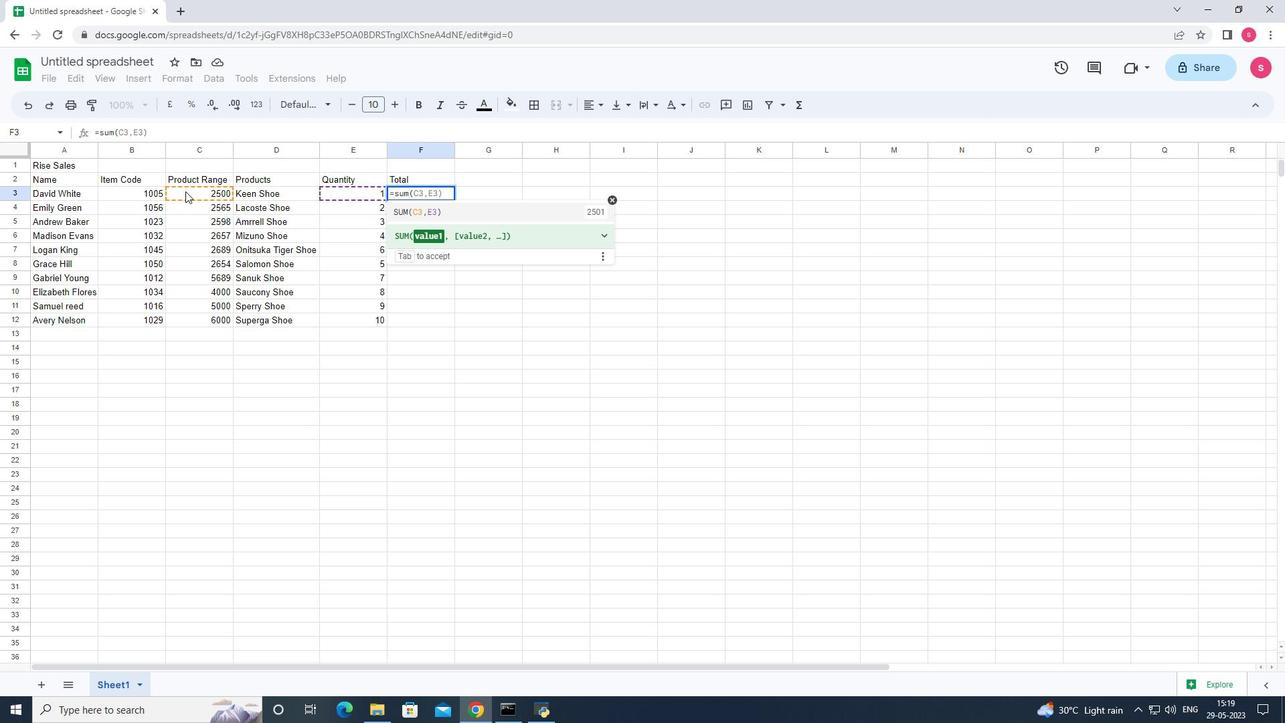
Action: Mouse pressed left at (185, 191)
Screenshot: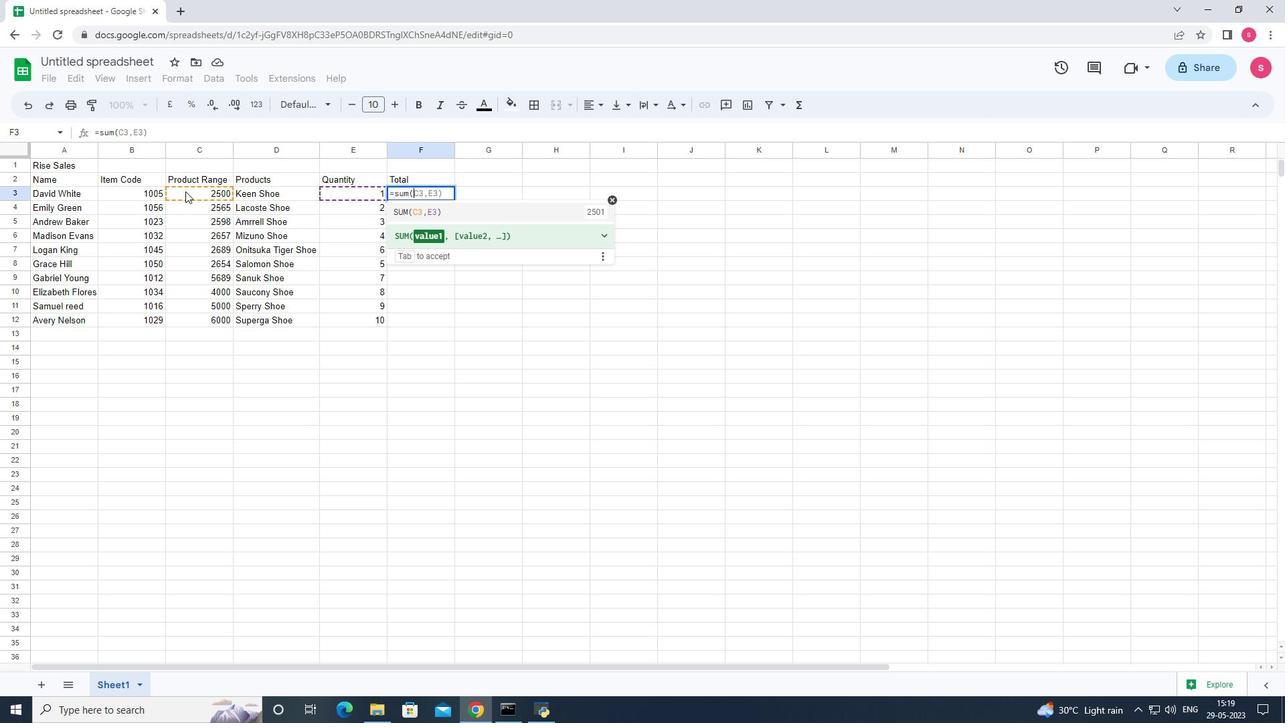 
Action: Mouse moved to (186, 191)
Screenshot: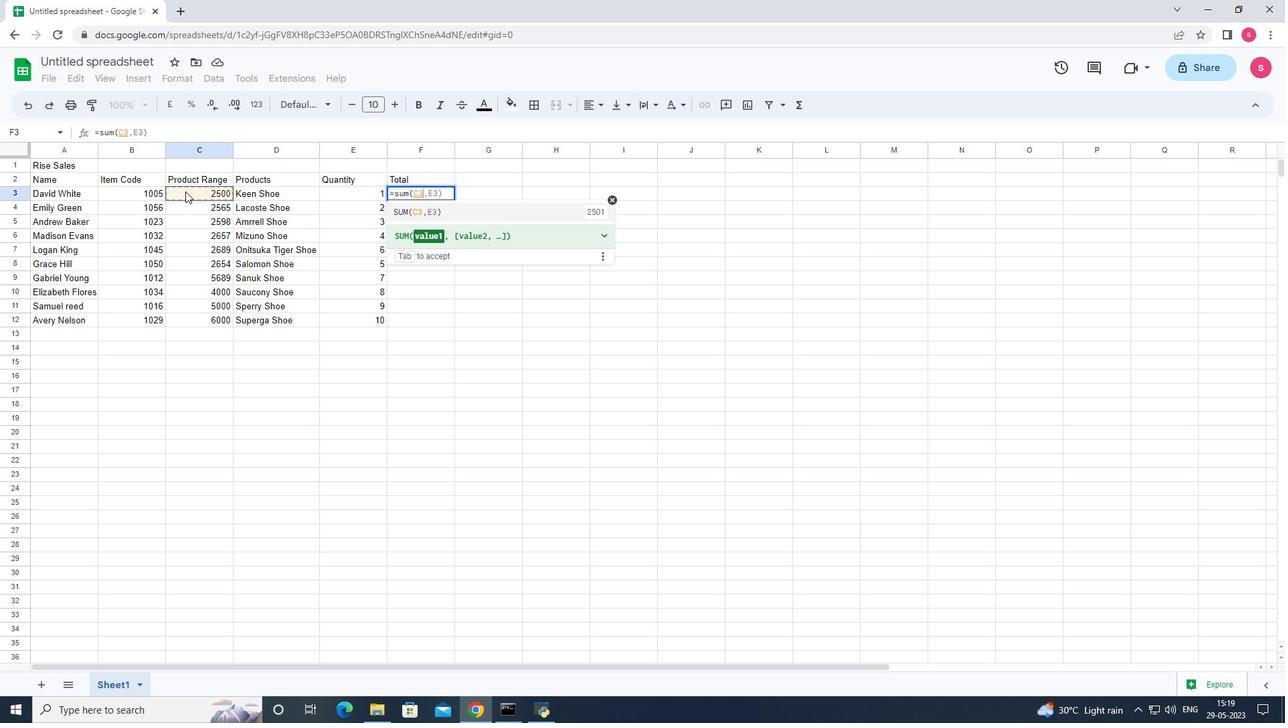 
Action: Key pressed <Key.shift><Key.shift><Key.shift>*
Screenshot: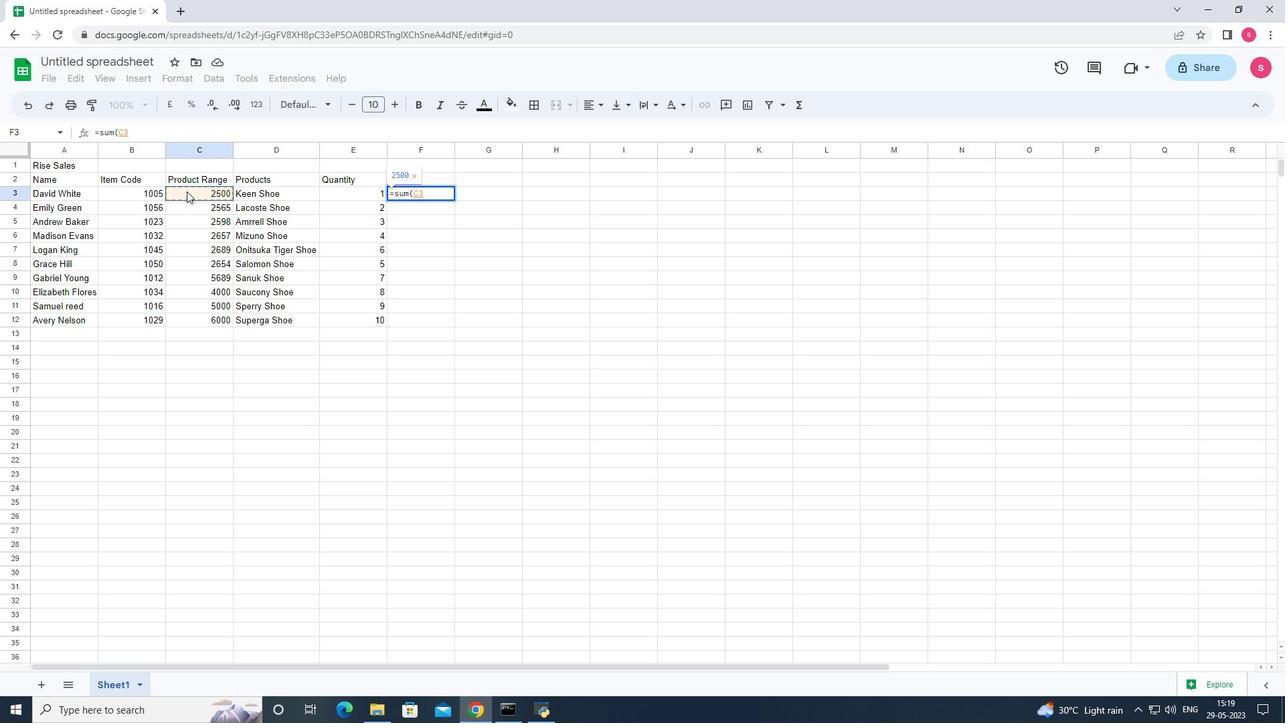 
Action: Mouse moved to (325, 193)
Screenshot: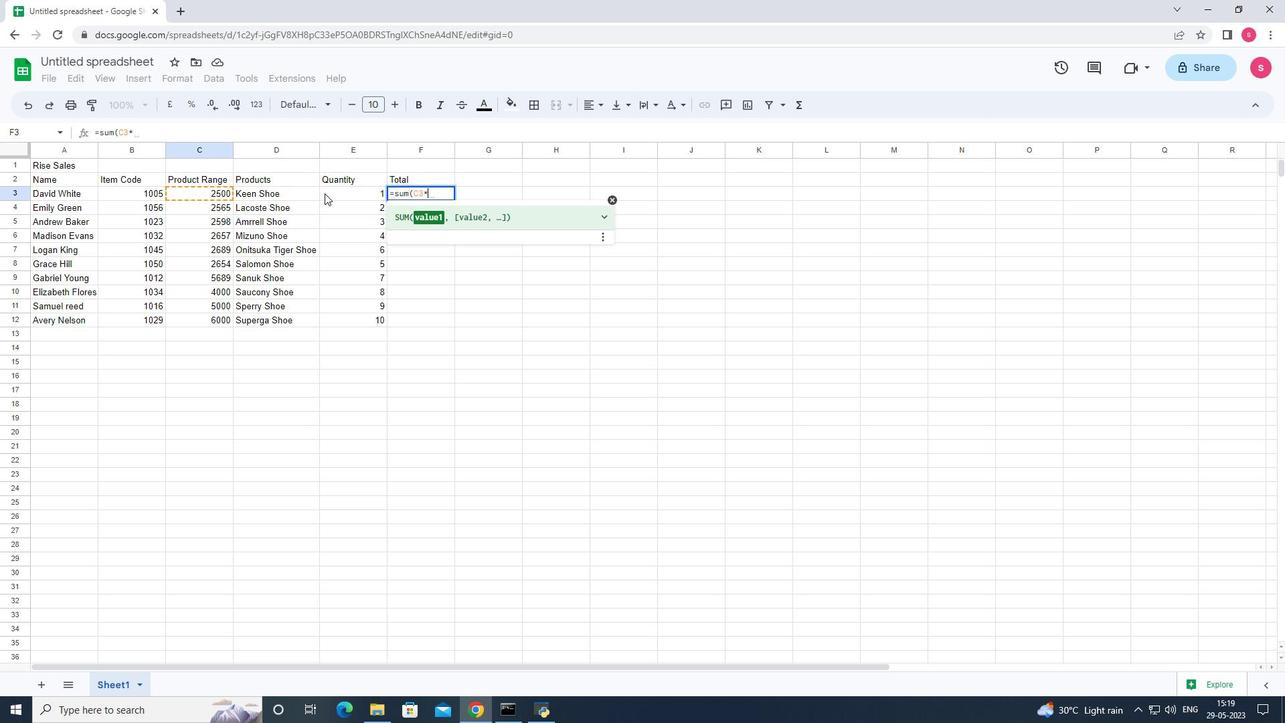 
Action: Mouse pressed left at (325, 193)
Screenshot: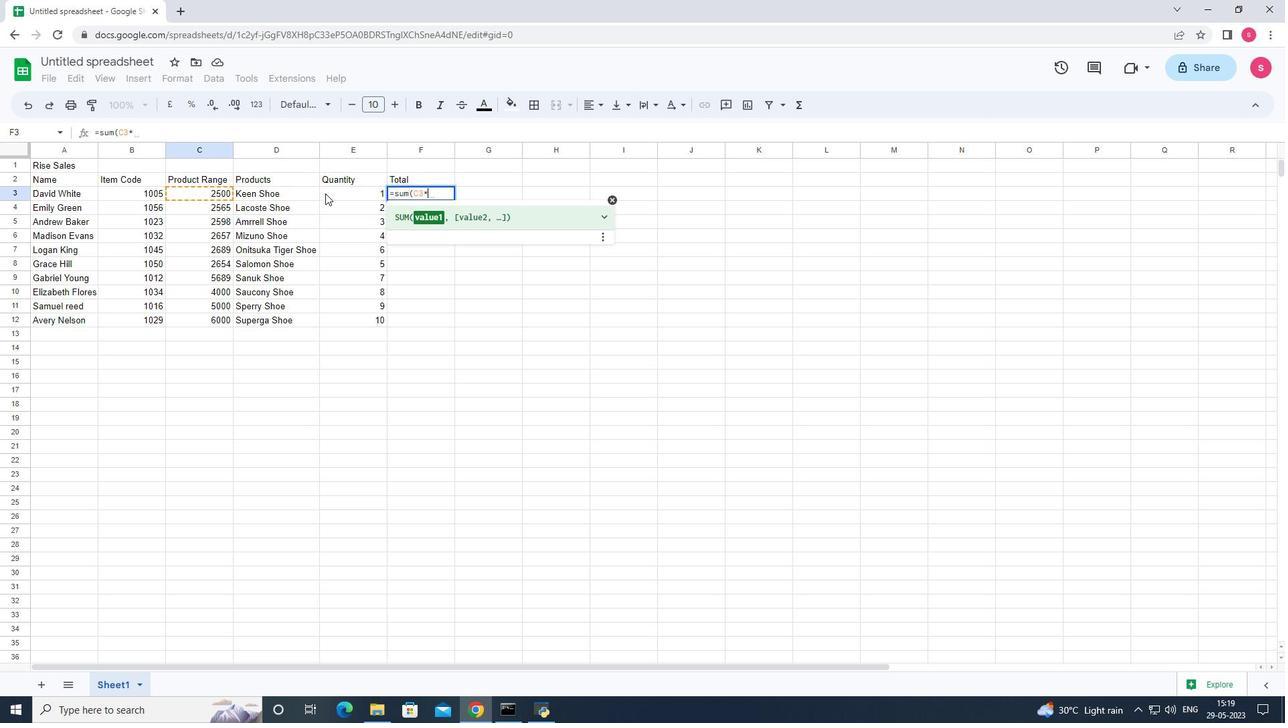 
Action: Key pressed <Key.shift><Key.shift><Key.shift><Key.shift>)<Key.enter>
Screenshot: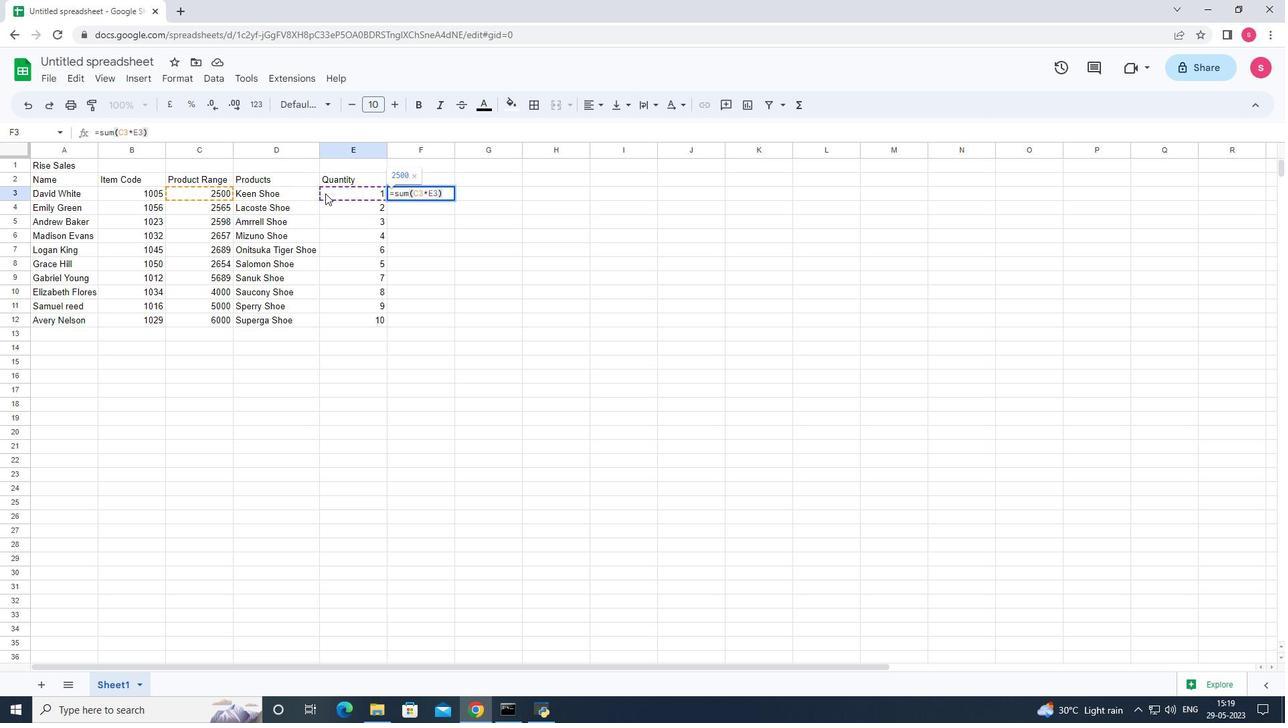 
Action: Mouse moved to (404, 190)
Screenshot: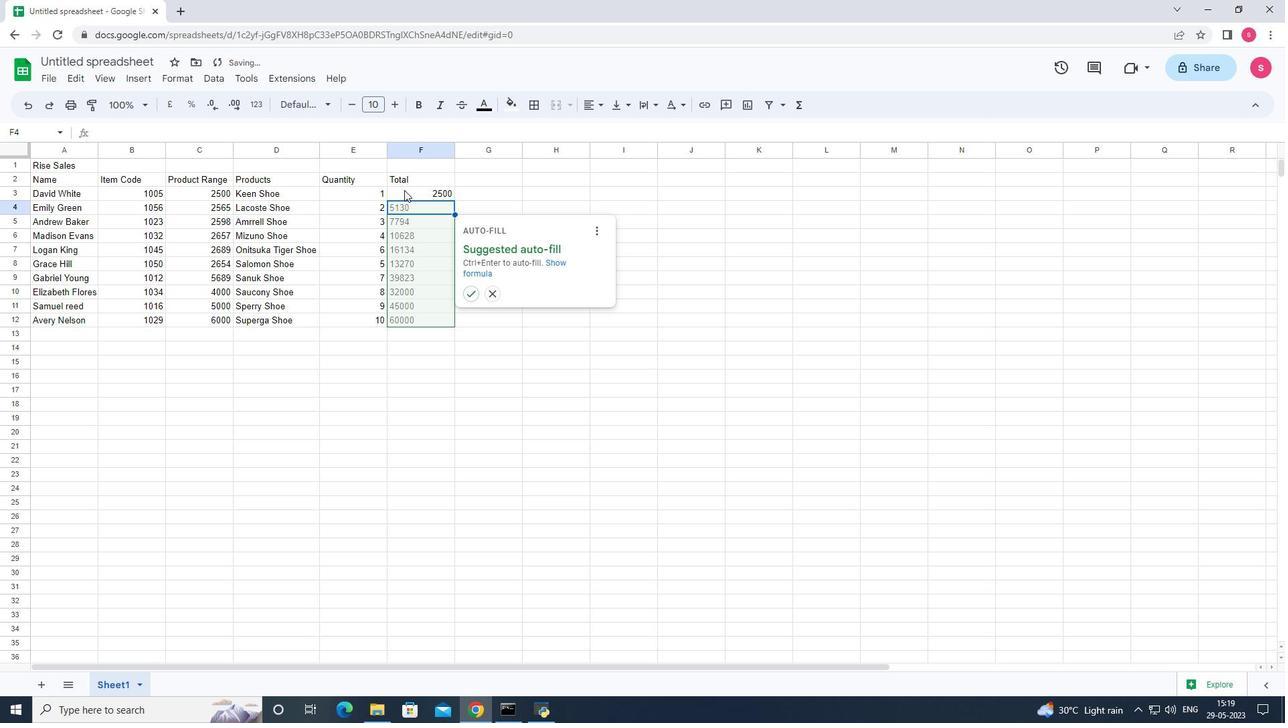 
Action: Mouse pressed left at (404, 190)
Screenshot: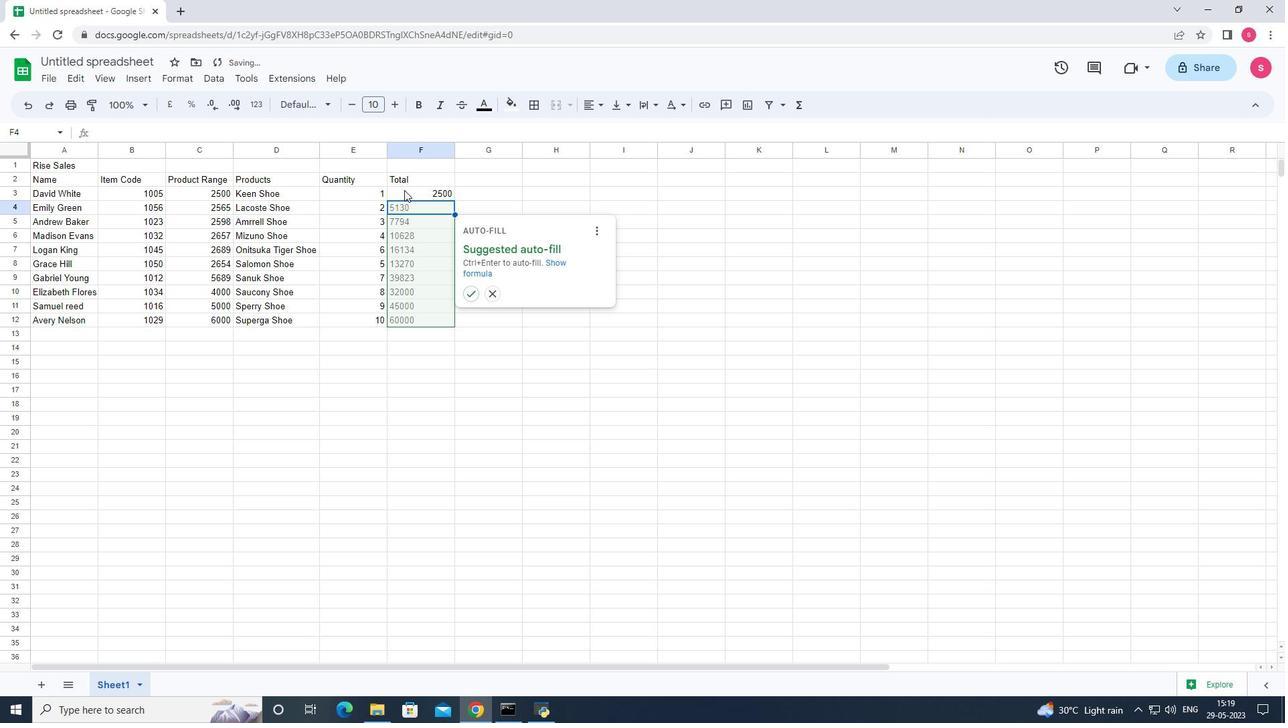 
Action: Mouse moved to (456, 200)
Screenshot: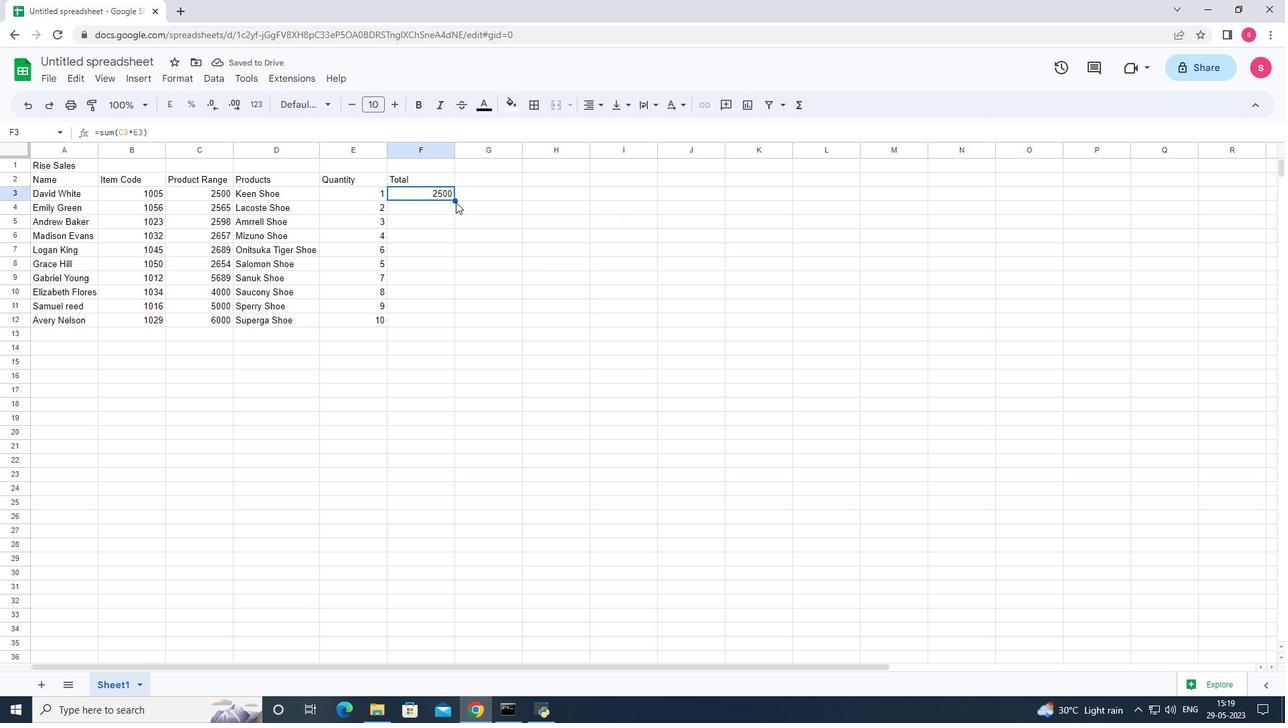 
Action: Mouse pressed left at (456, 200)
Screenshot: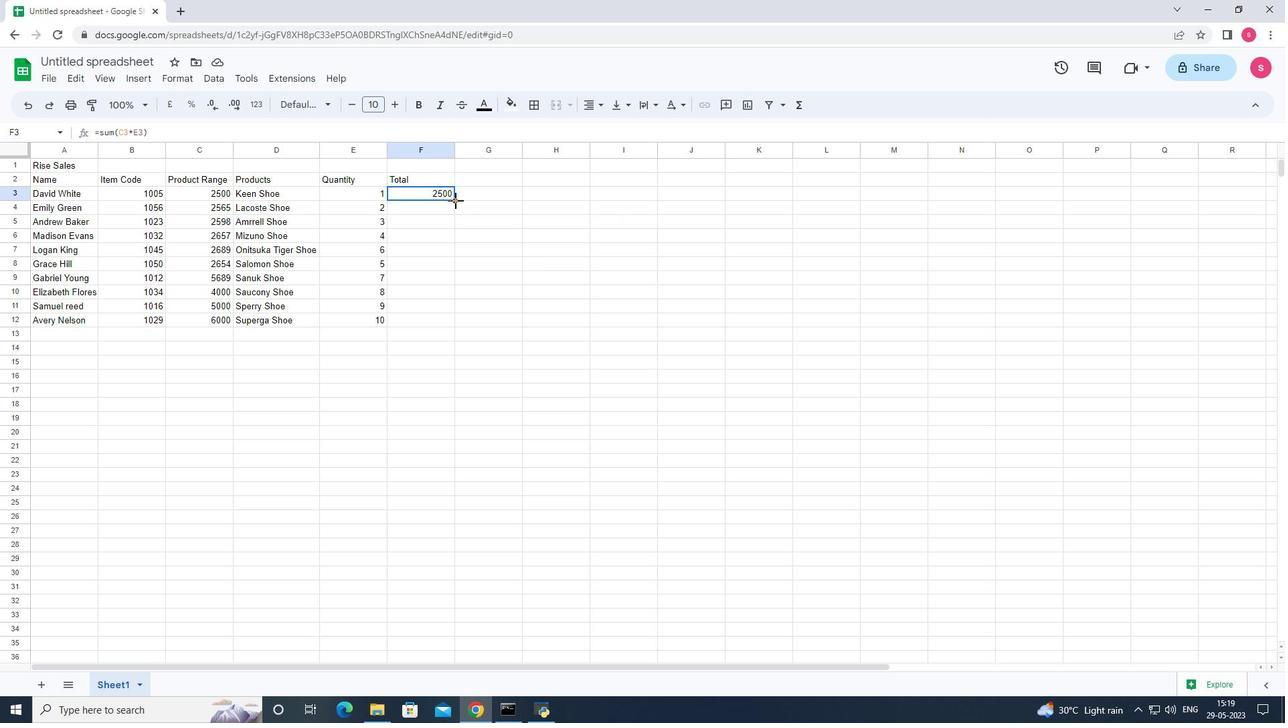 
Action: Mouse moved to (373, 356)
Screenshot: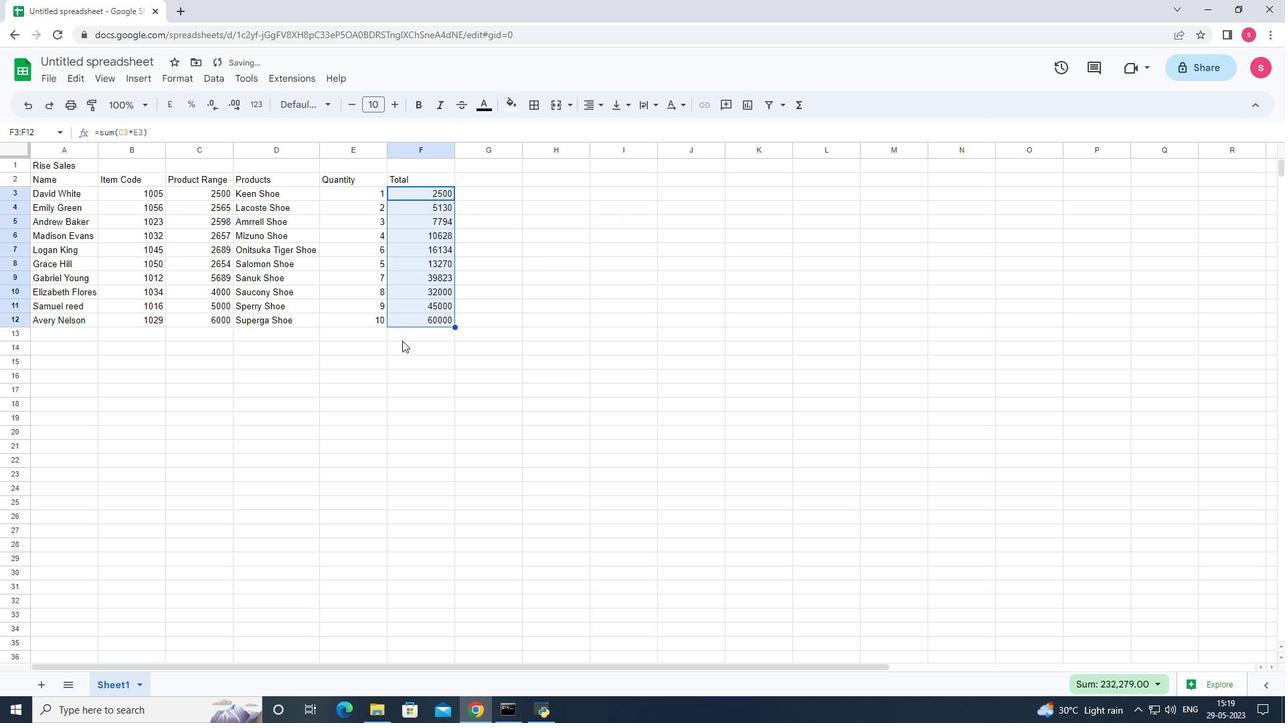
Action: Mouse pressed left at (373, 356)
Screenshot: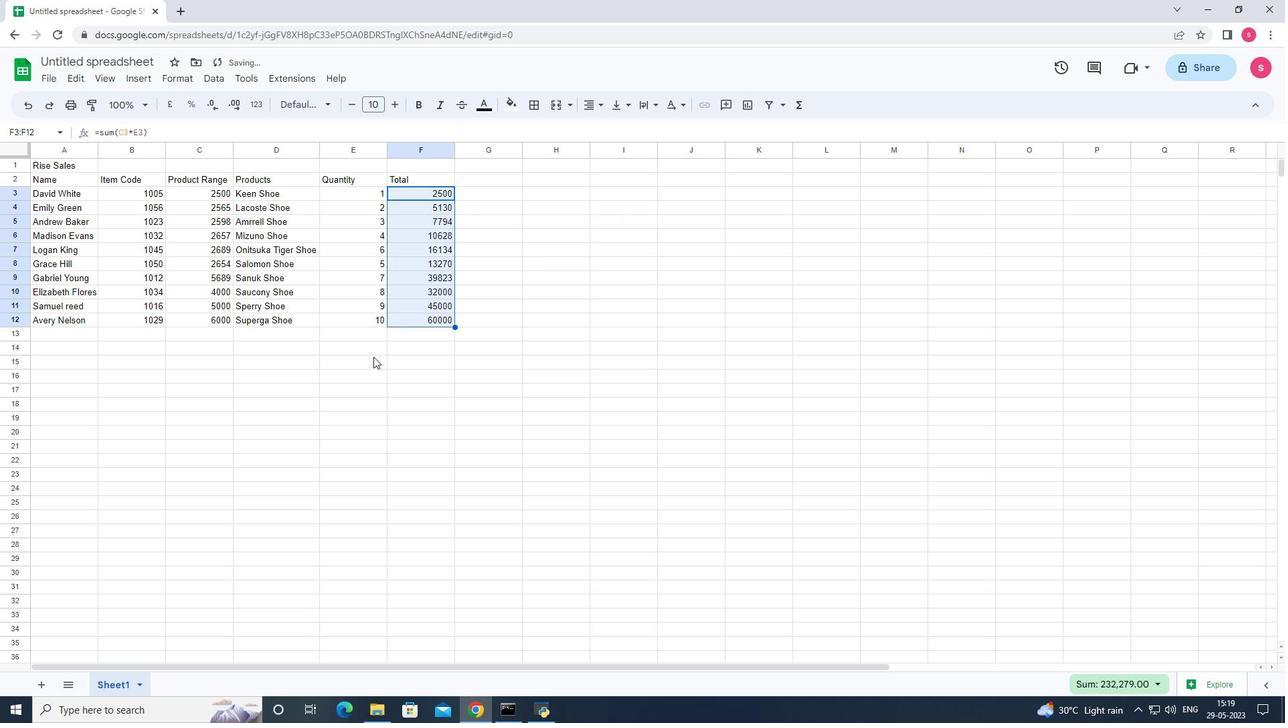 
Action: Mouse moved to (208, 326)
Screenshot: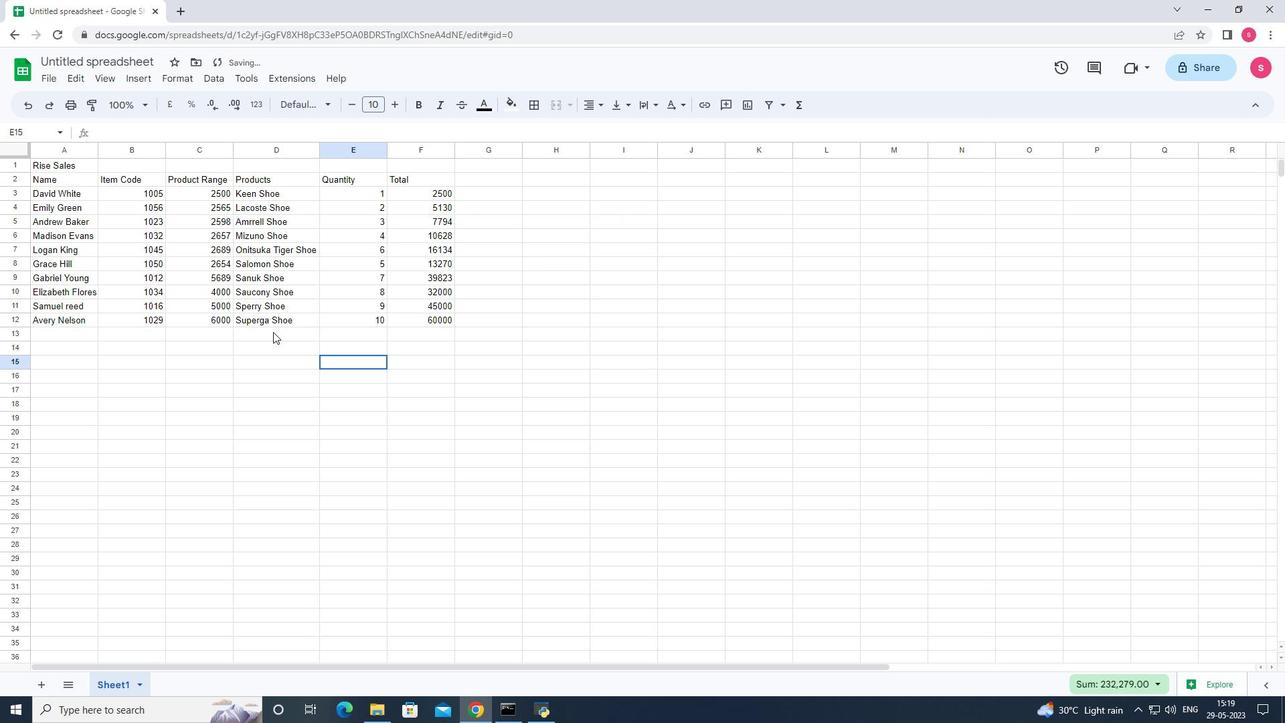 
Action: Mouse pressed left at (208, 326)
Screenshot: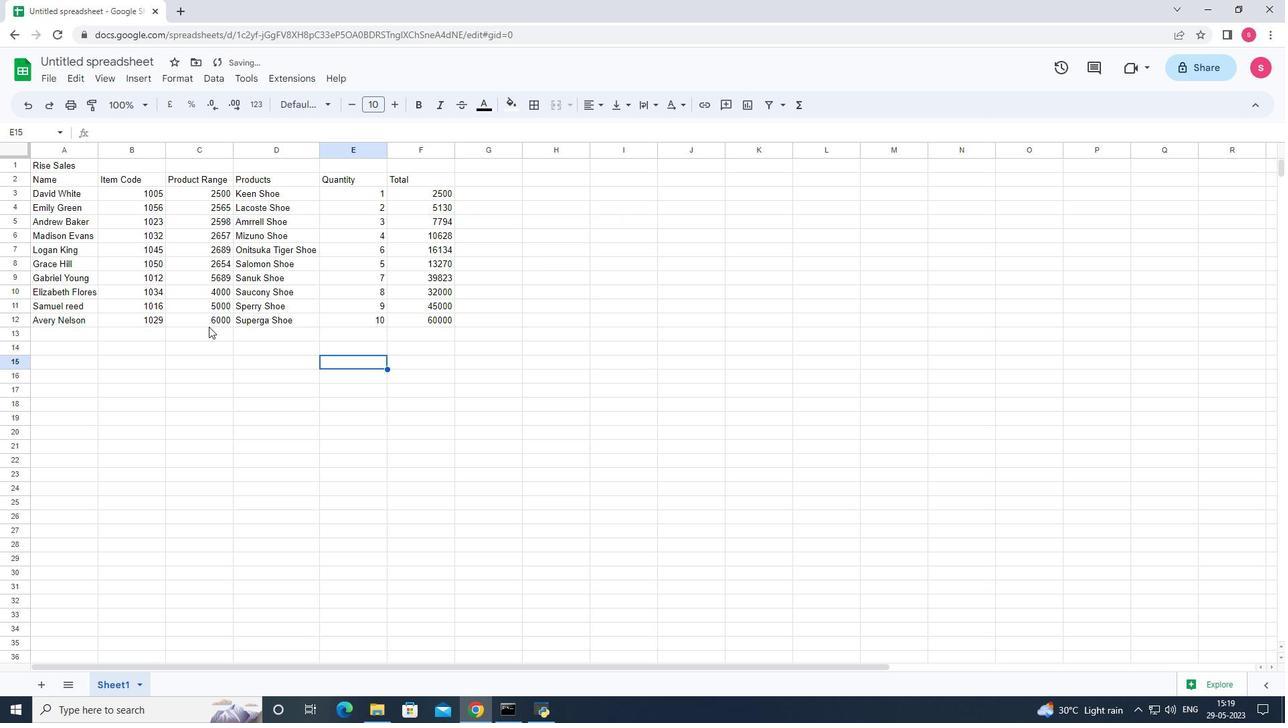 
Action: Mouse moved to (486, 354)
Screenshot: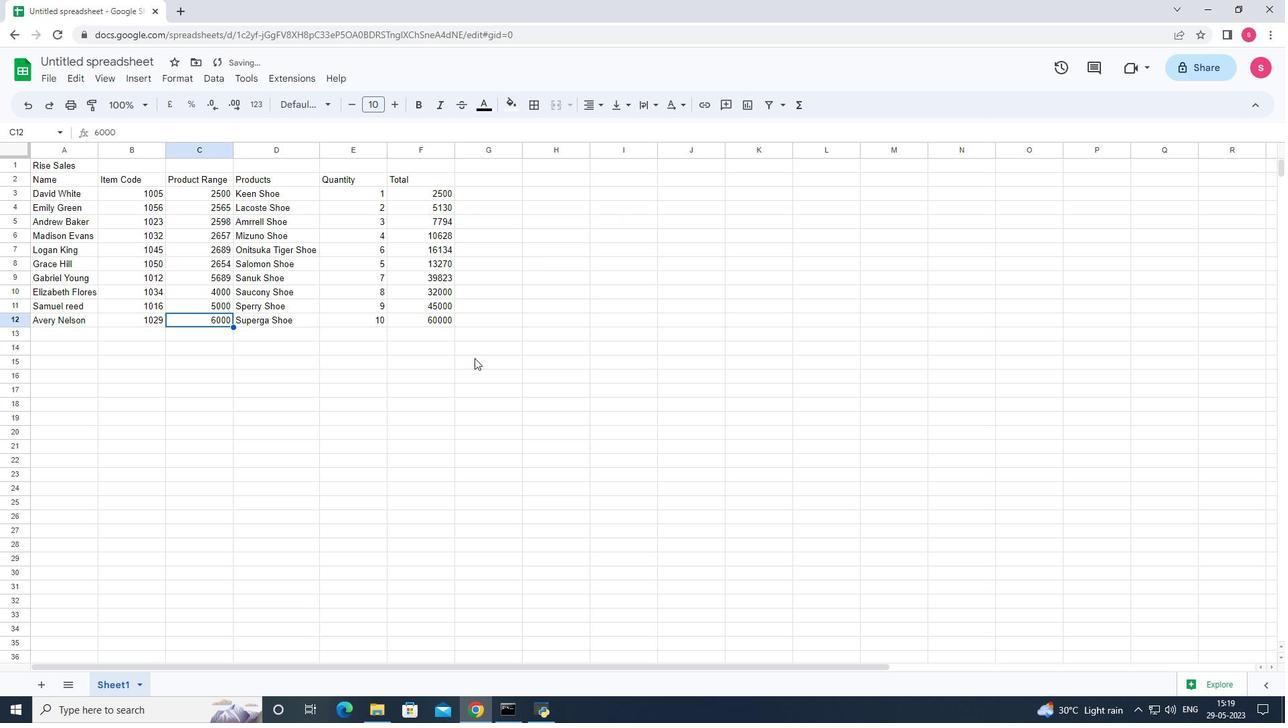 
Action: Mouse pressed left at (486, 354)
Screenshot: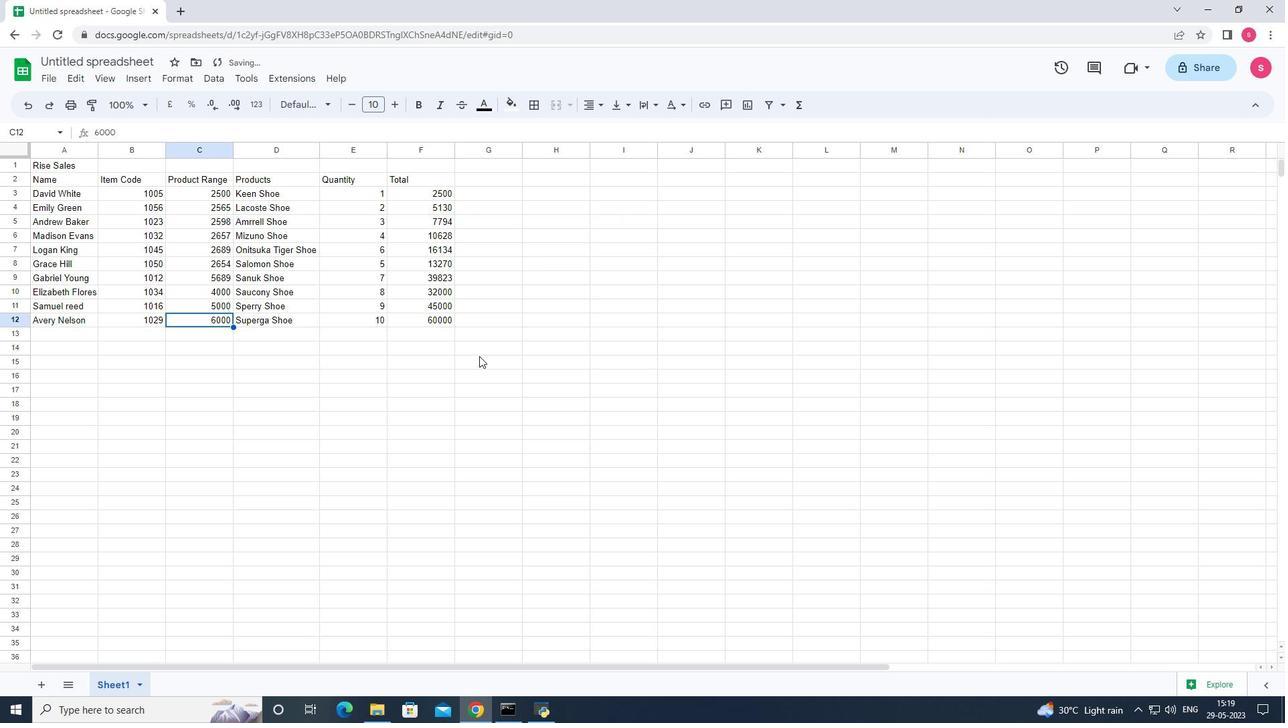 
Action: Mouse moved to (47, 77)
Screenshot: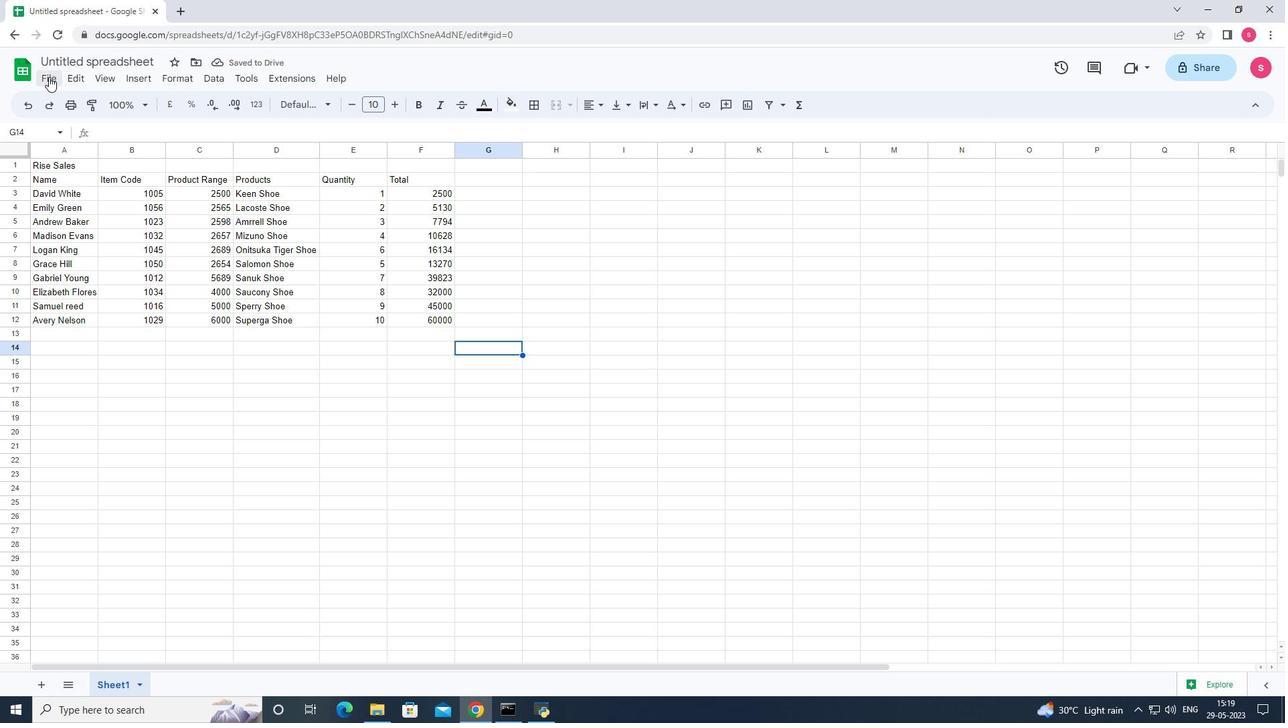 
Action: Mouse pressed left at (47, 77)
Screenshot: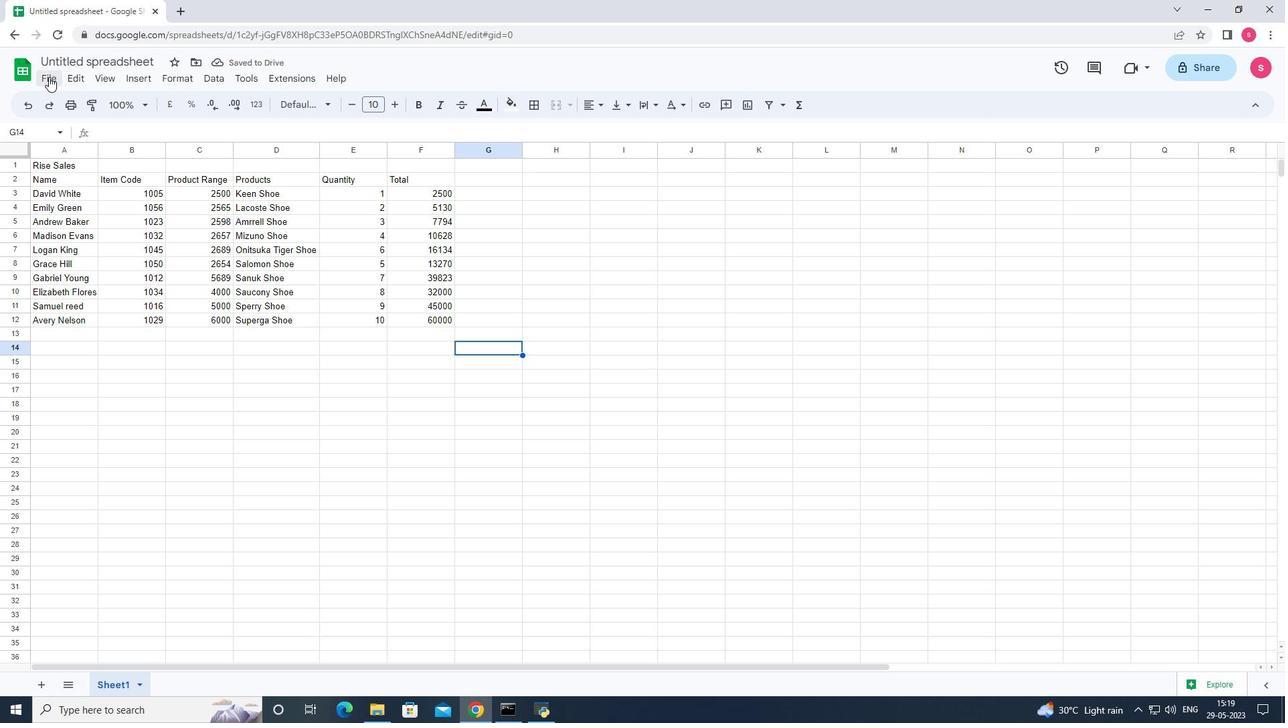 
Action: Mouse moved to (79, 273)
Screenshot: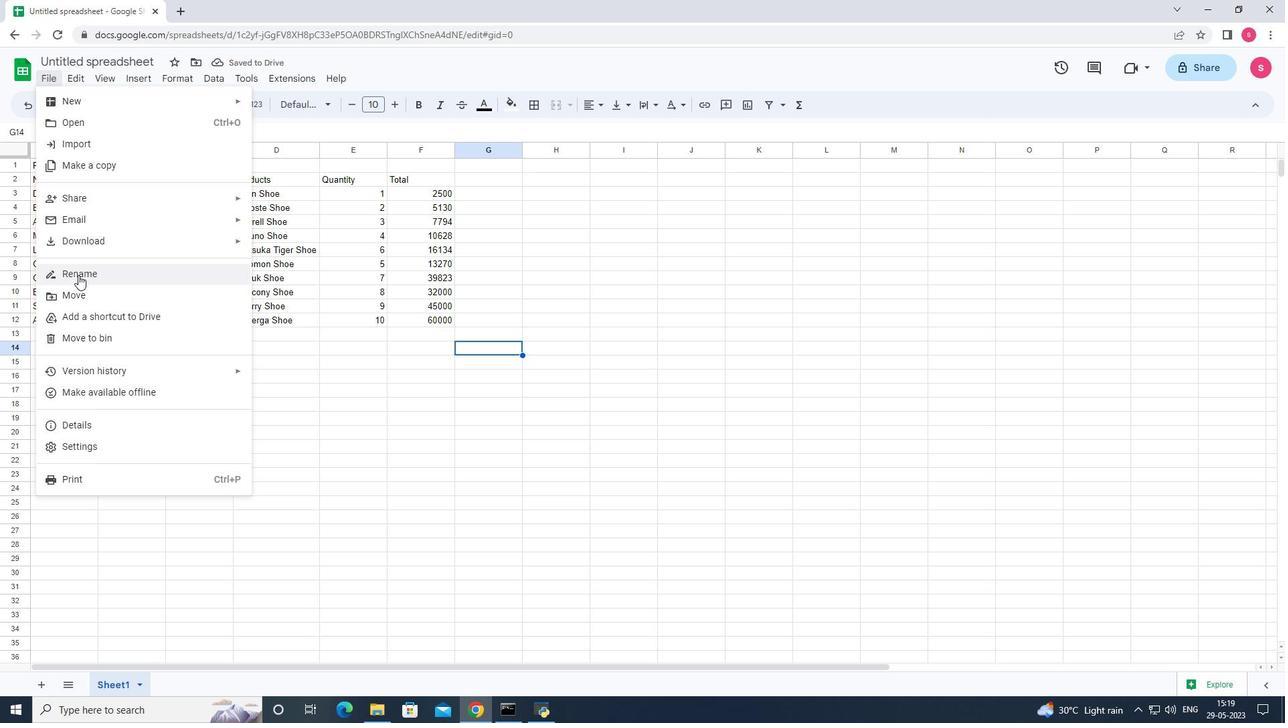 
Action: Mouse pressed left at (79, 273)
Screenshot: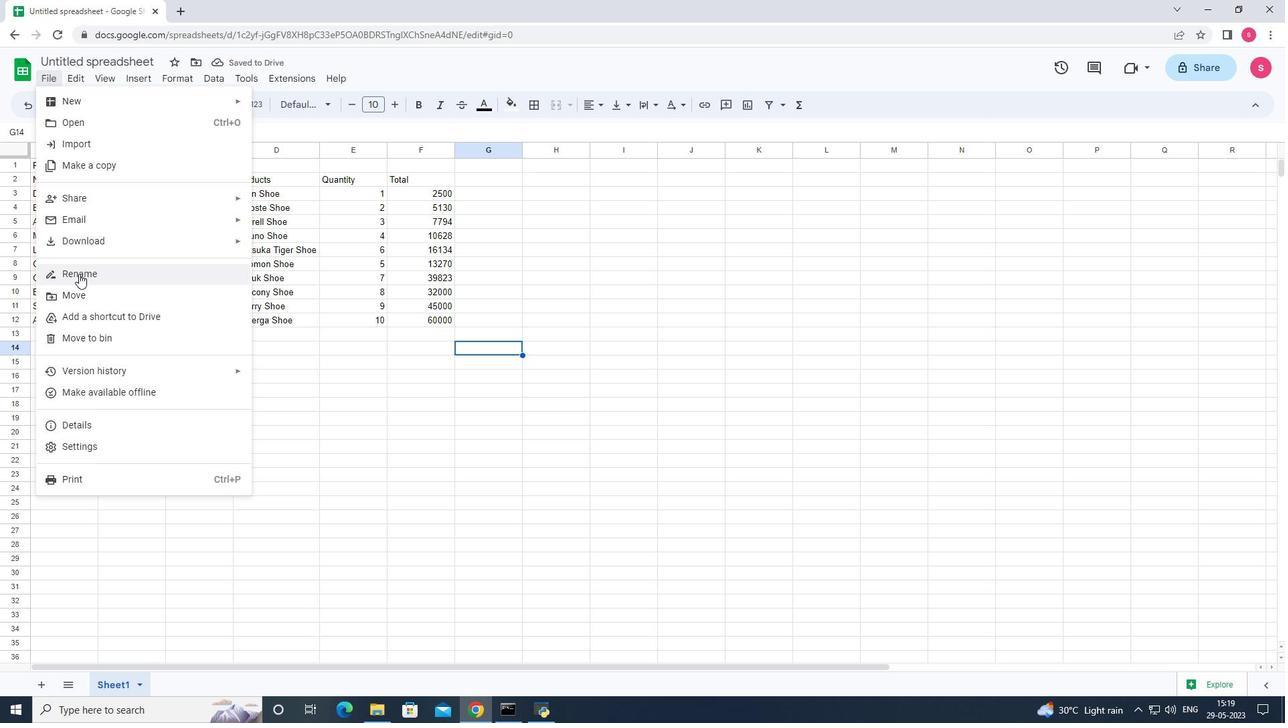 
Action: Mouse moved to (329, 152)
Screenshot: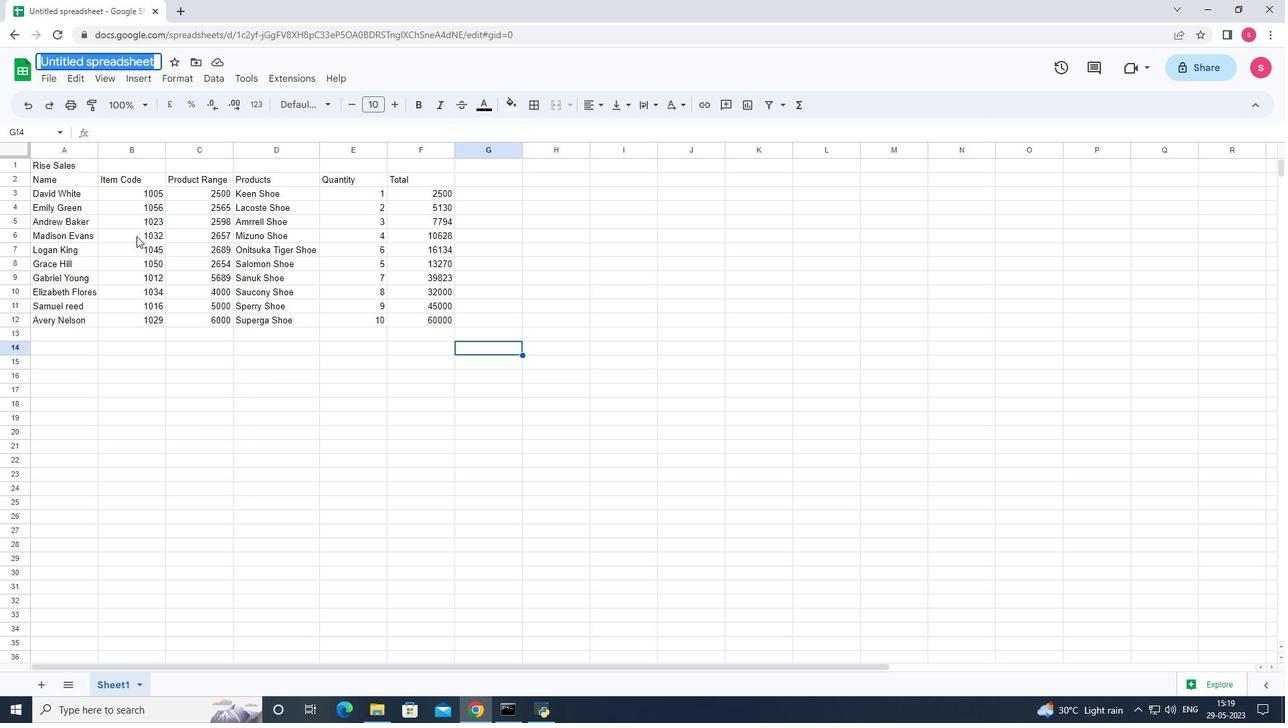 
Action: Key pressed <Key.shift>Rise<Key.space><Key.shift>Sales<Key.space><Key.shift><Key.shift><Key.shift><Key.shift><Key.shift><Key.shift><Key.shift><Key.shift><Key.shift><Key.shift><Key.shift><Key.shift><Key.shift><Key.shift><Key.shift><Key.shift><Key.shift><Key.shift><Key.shift><Key.shift><Key.shift><Key.shift><Key.shift><Key.shift><Key.shift><Key.shift><Key.shift><Key.shift><Key.shift><Key.shift><Key.shift><Key.shift><Key.shift><Key.shift><Key.shift><Key.shift><Key.shift><Key.shift><Key.shift><Key.shift><Key.shift><Key.shift><Key.shift><Key.shift><Key.shift><Key.shift><Key.shift><Key.shift><Key.shift><Key.shift><Key.shift><Key.shift><Key.shift><Key.shift><Key.shift><Key.shift><Key.shift><Key.shift><Key.shift><Key.shift><Key.shift>Book<Key.enter>
Screenshot: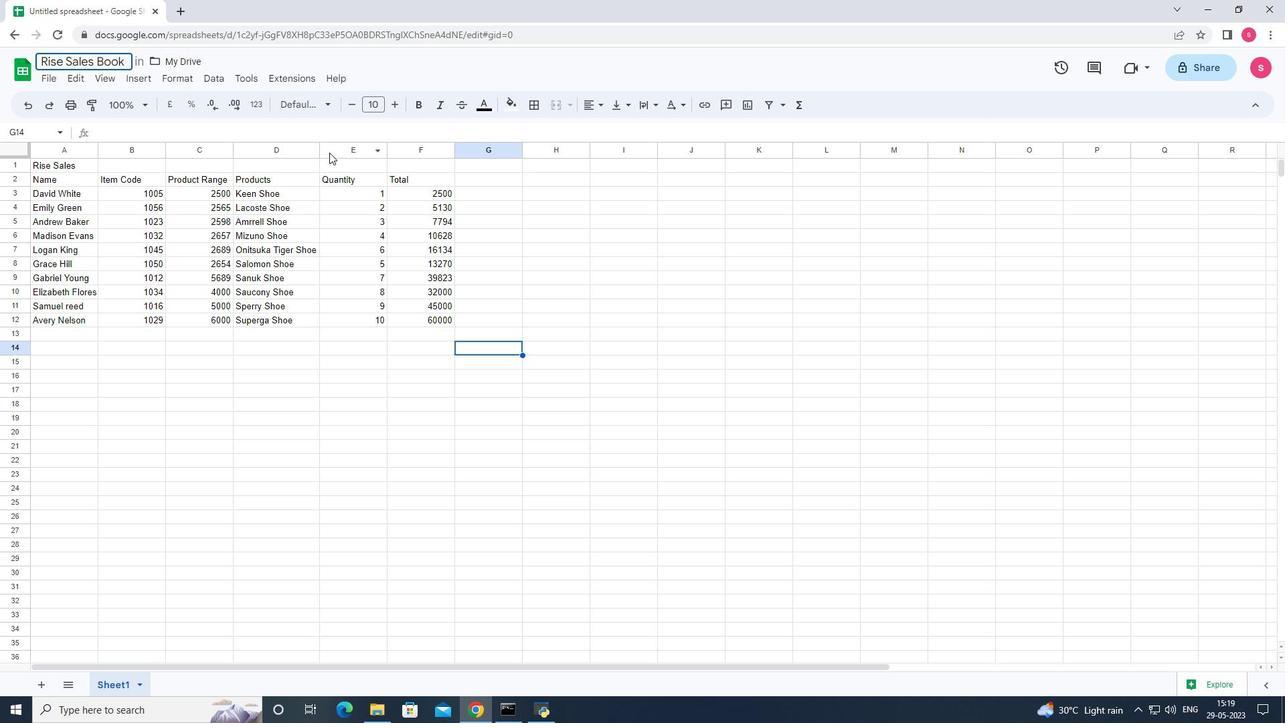 
Action: Mouse moved to (308, 423)
Screenshot: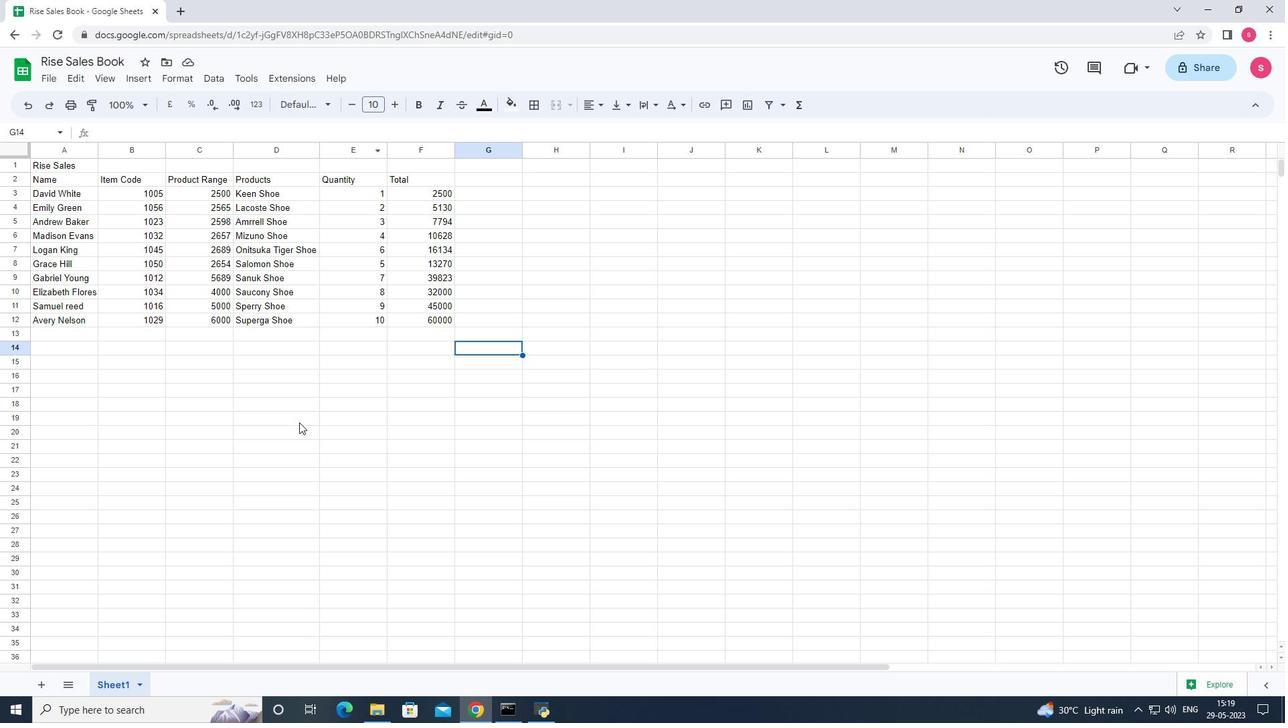 
Action: Mouse pressed left at (308, 423)
Screenshot: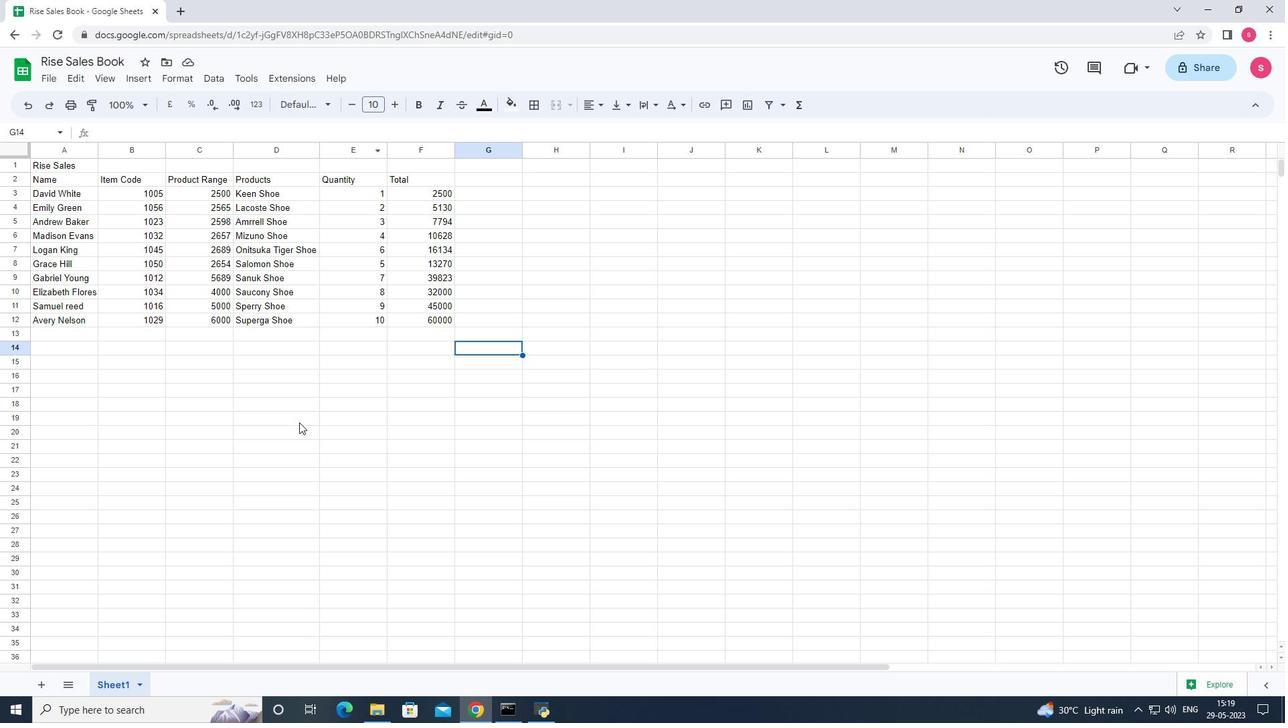 
Action: Mouse moved to (269, 395)
Screenshot: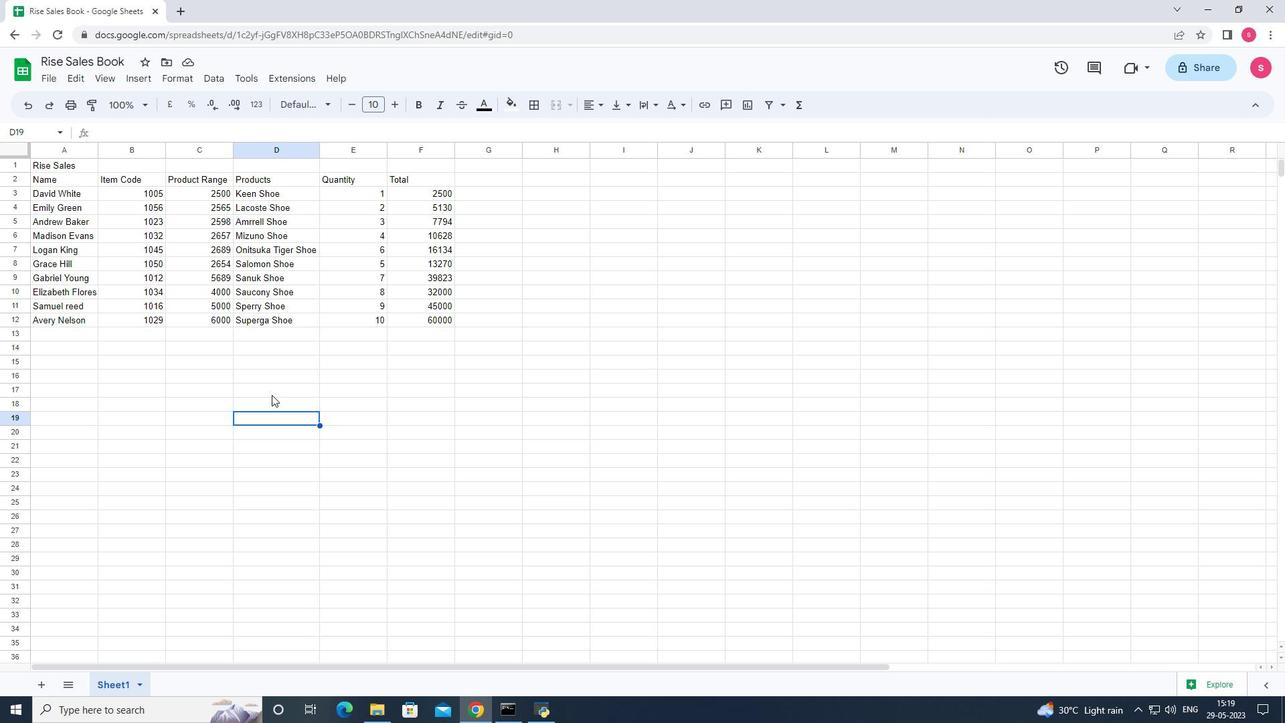 
